 Task: Check the average views per listing of storage area in the last 1 year.
Action: Mouse moved to (823, 221)
Screenshot: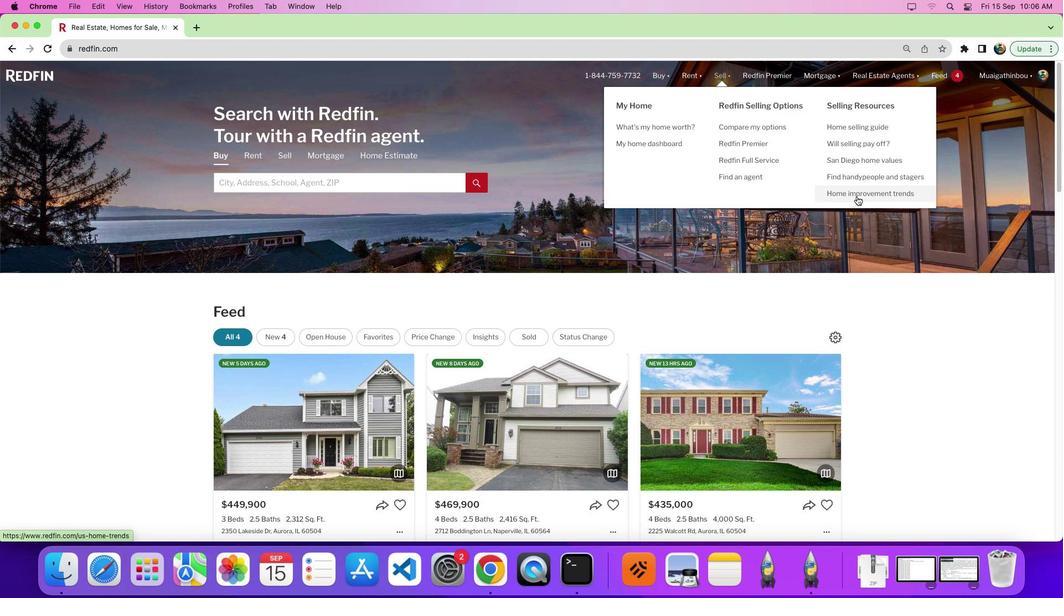 
Action: Mouse pressed left at (823, 221)
Screenshot: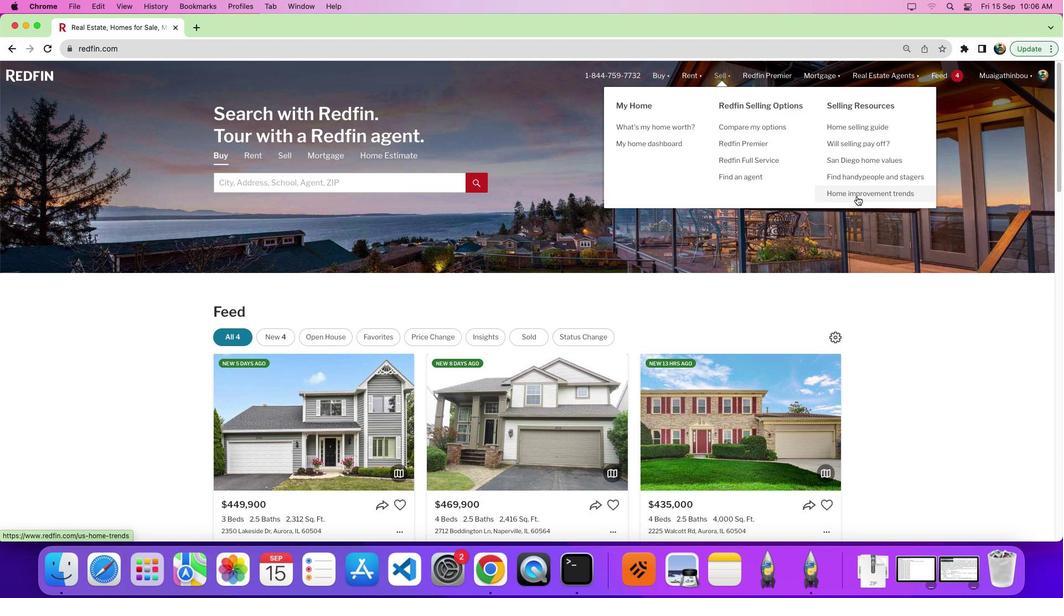 
Action: Mouse moved to (569, 286)
Screenshot: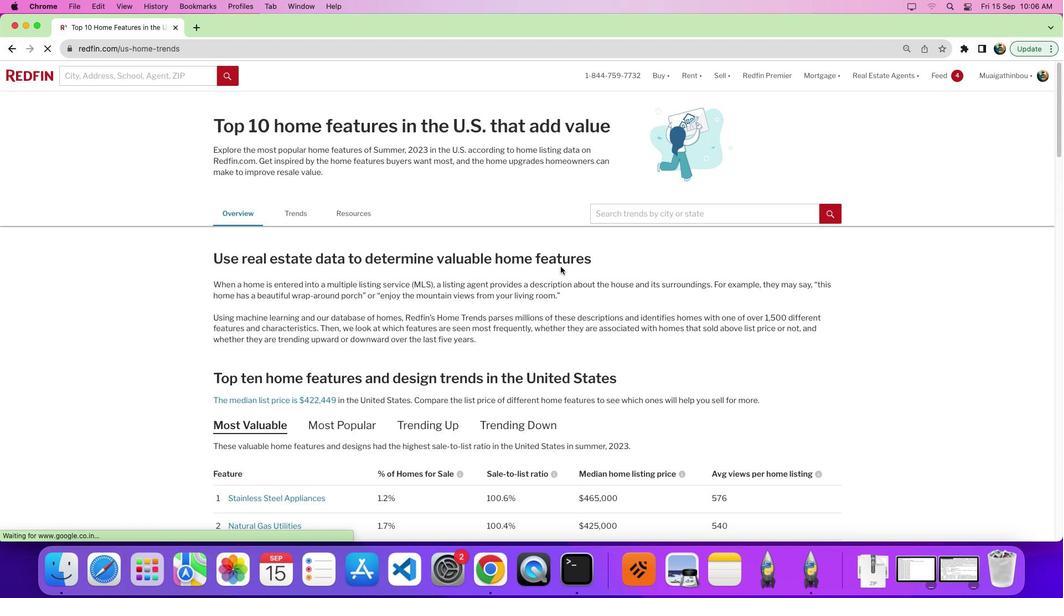
Action: Mouse scrolled (569, 286) with delta (29, 54)
Screenshot: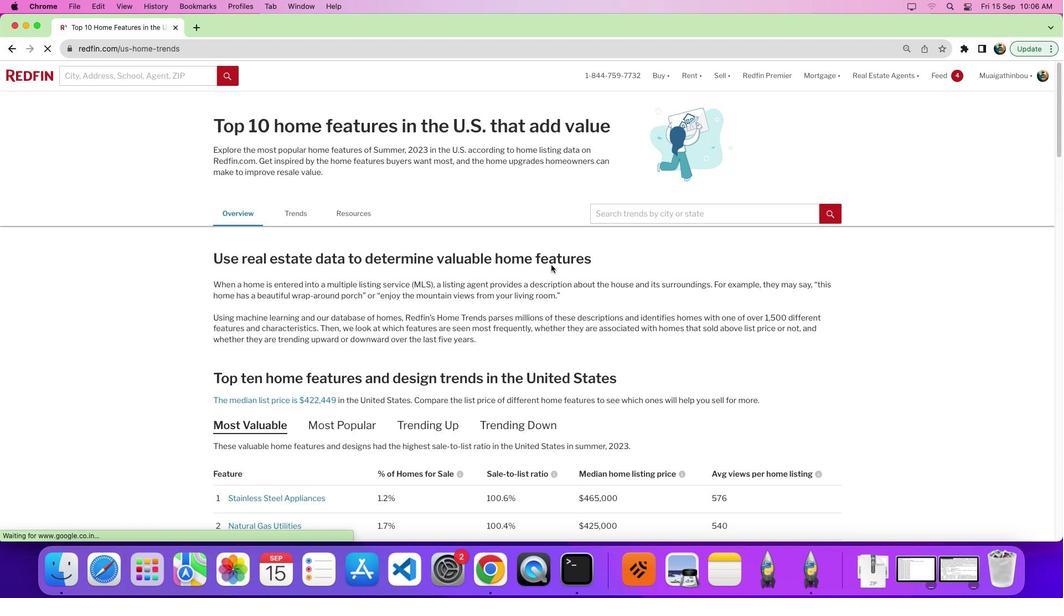 
Action: Mouse moved to (564, 285)
Screenshot: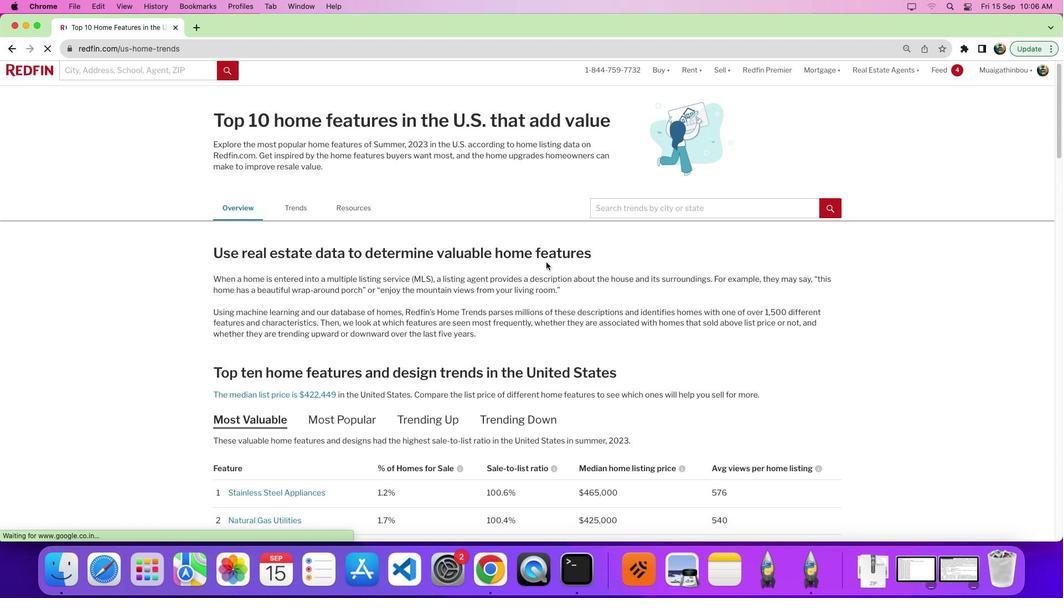 
Action: Mouse scrolled (564, 285) with delta (29, 54)
Screenshot: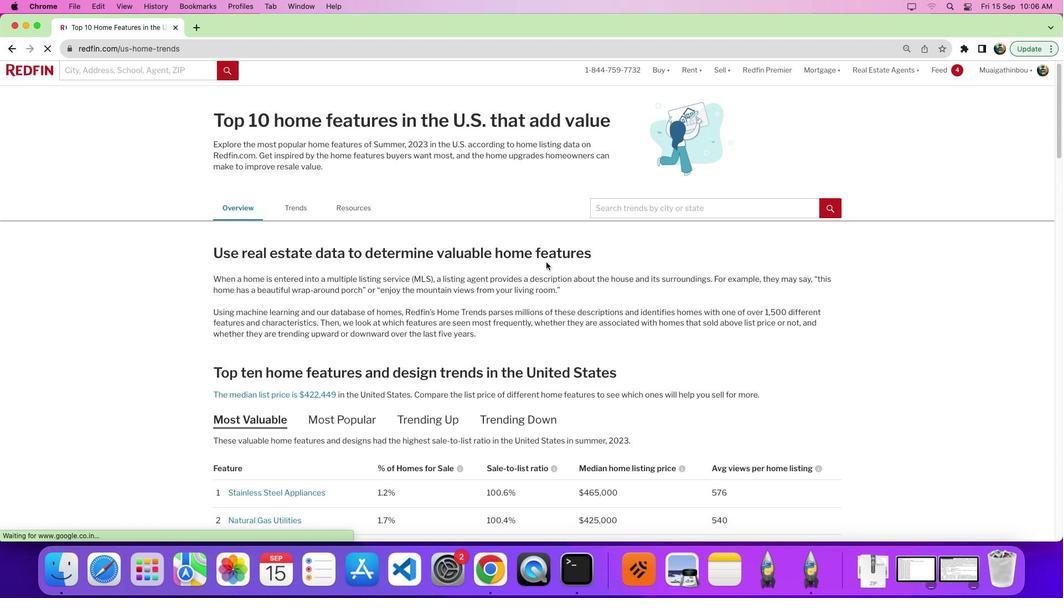 
Action: Mouse moved to (540, 279)
Screenshot: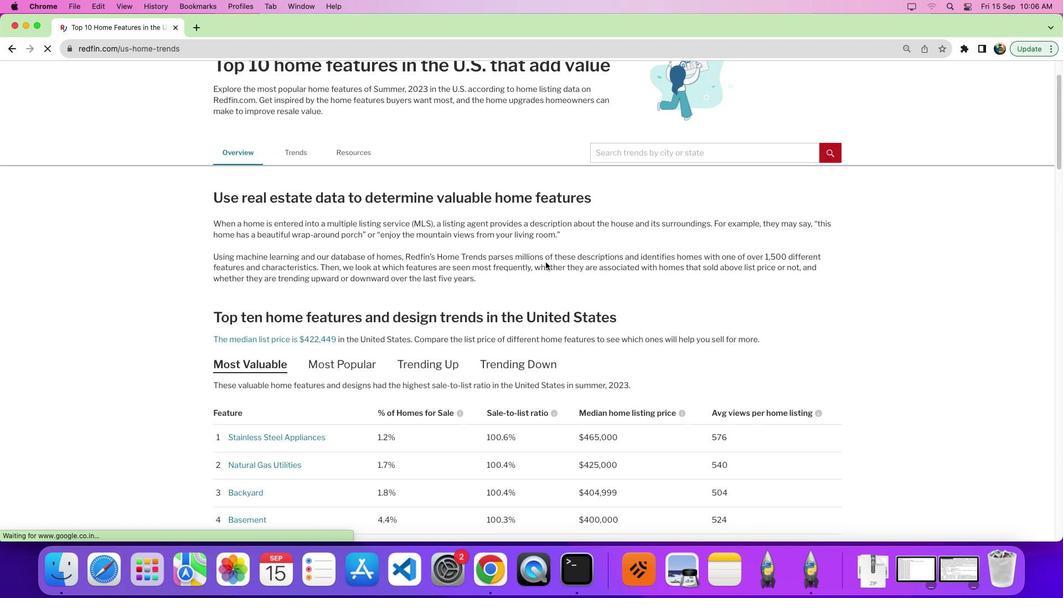 
Action: Mouse scrolled (540, 279) with delta (29, 52)
Screenshot: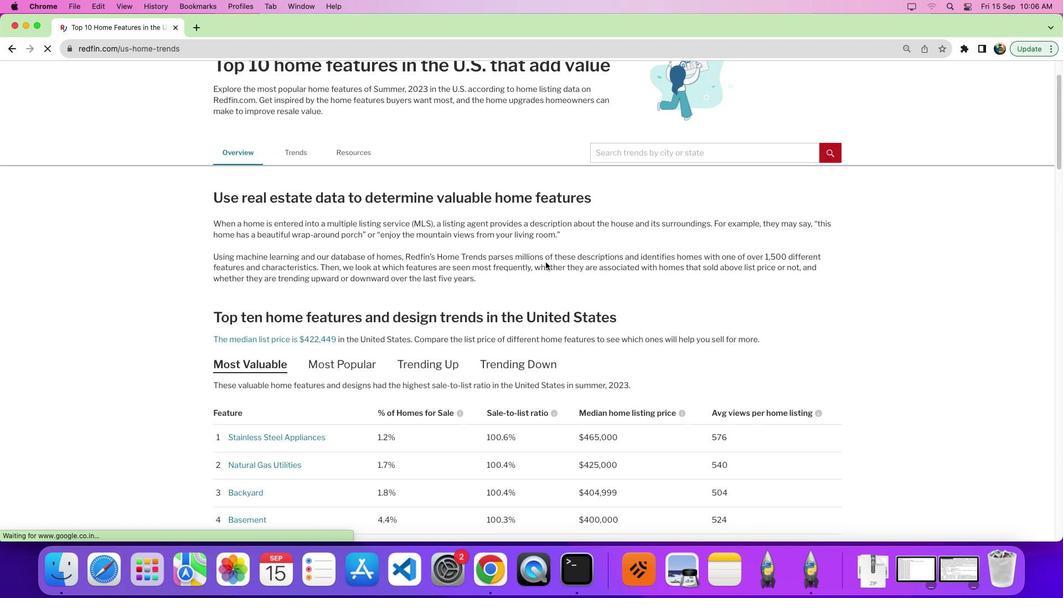 
Action: Mouse moved to (326, 210)
Screenshot: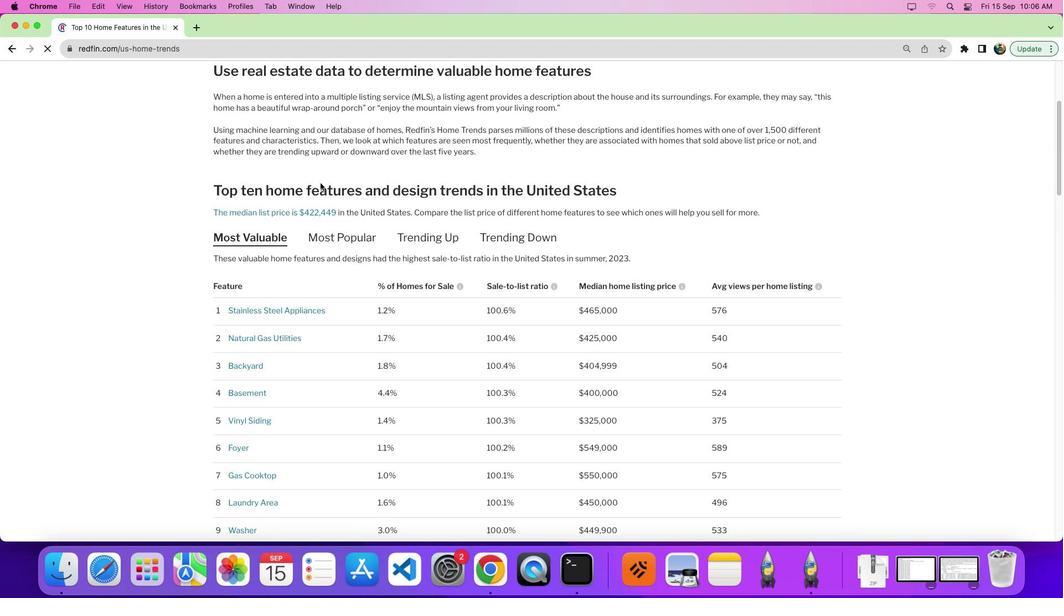
Action: Mouse scrolled (326, 210) with delta (29, 55)
Screenshot: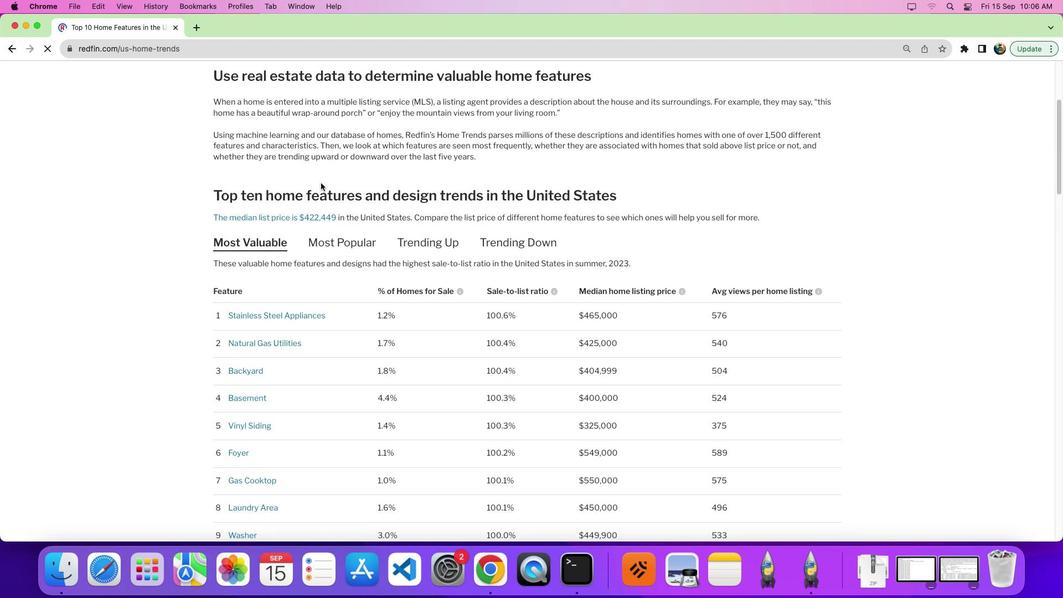 
Action: Mouse scrolled (326, 210) with delta (29, 55)
Screenshot: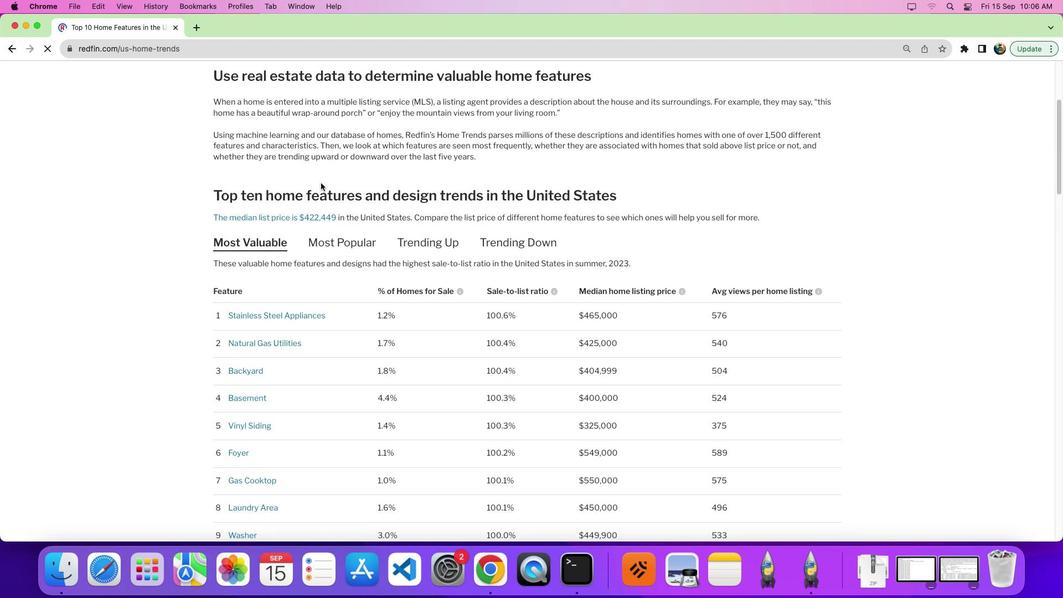 
Action: Mouse scrolled (326, 210) with delta (29, 58)
Screenshot: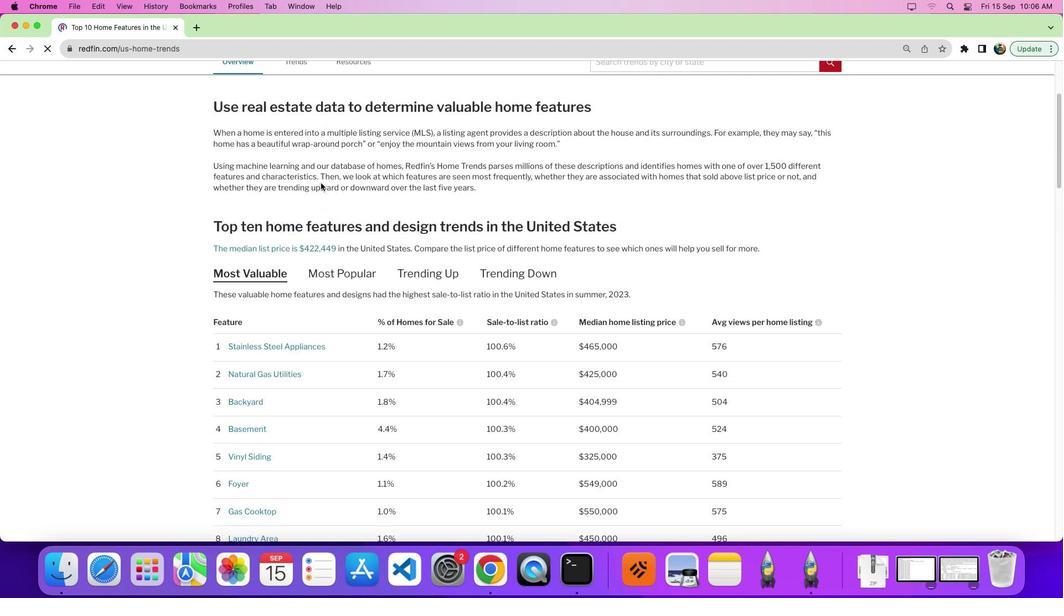 
Action: Mouse moved to (307, 235)
Screenshot: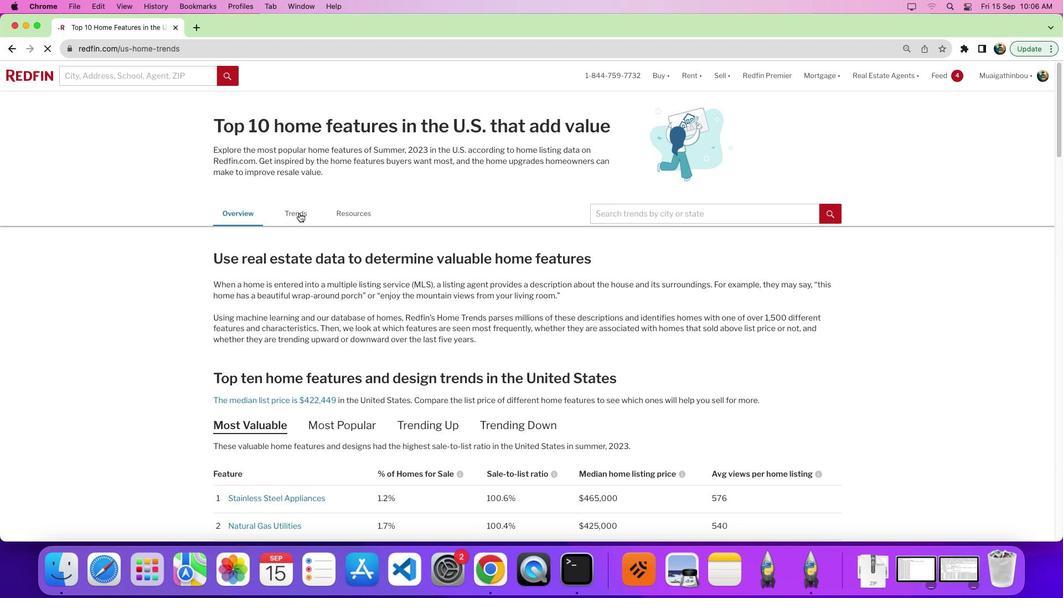 
Action: Mouse pressed left at (307, 235)
Screenshot: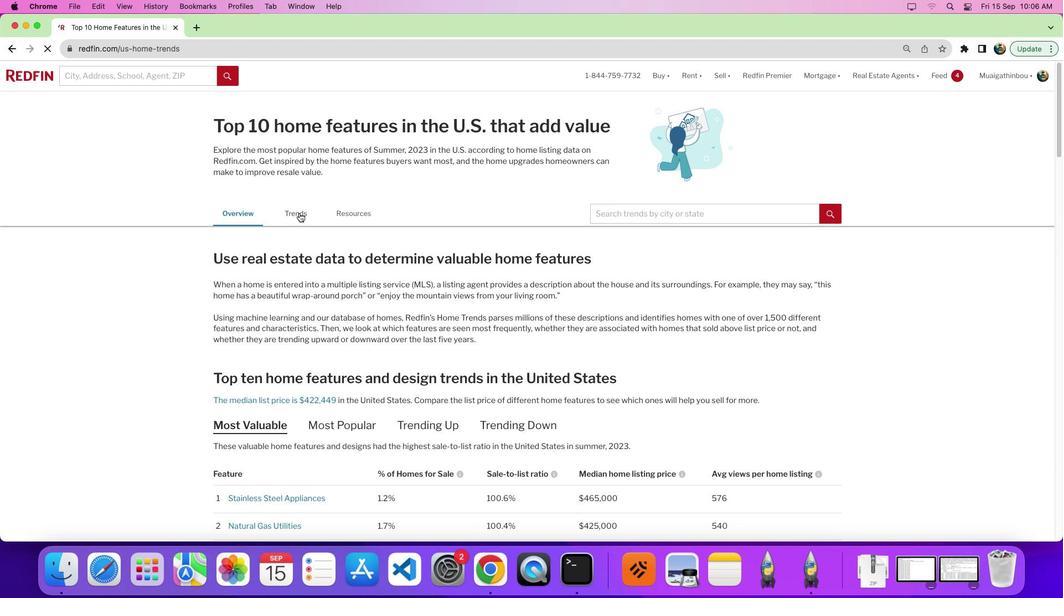 
Action: Mouse moved to (518, 268)
Screenshot: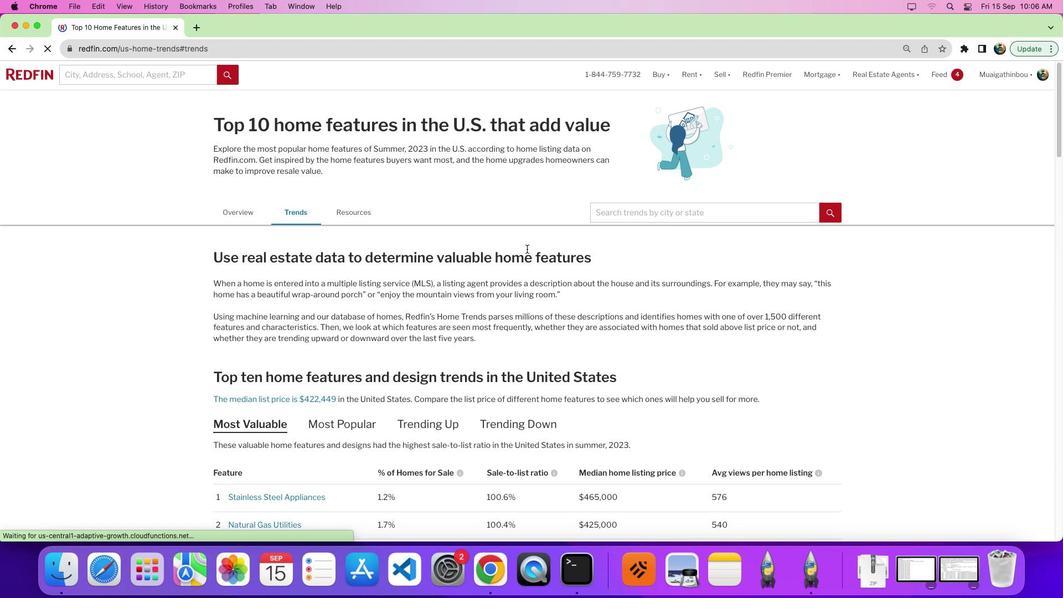 
Action: Mouse scrolled (518, 268) with delta (29, 54)
Screenshot: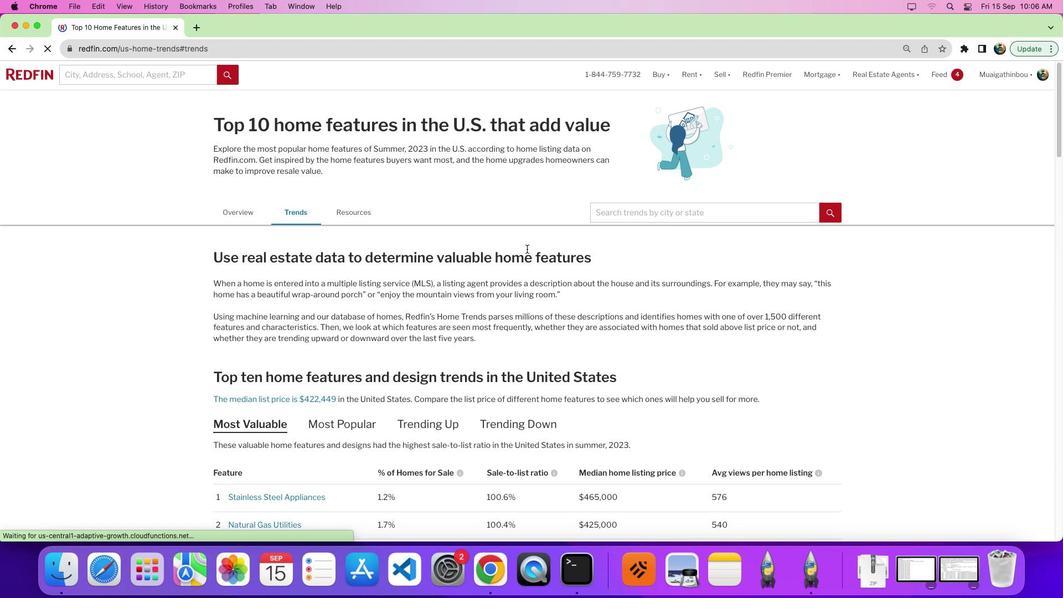 
Action: Mouse scrolled (518, 268) with delta (29, 54)
Screenshot: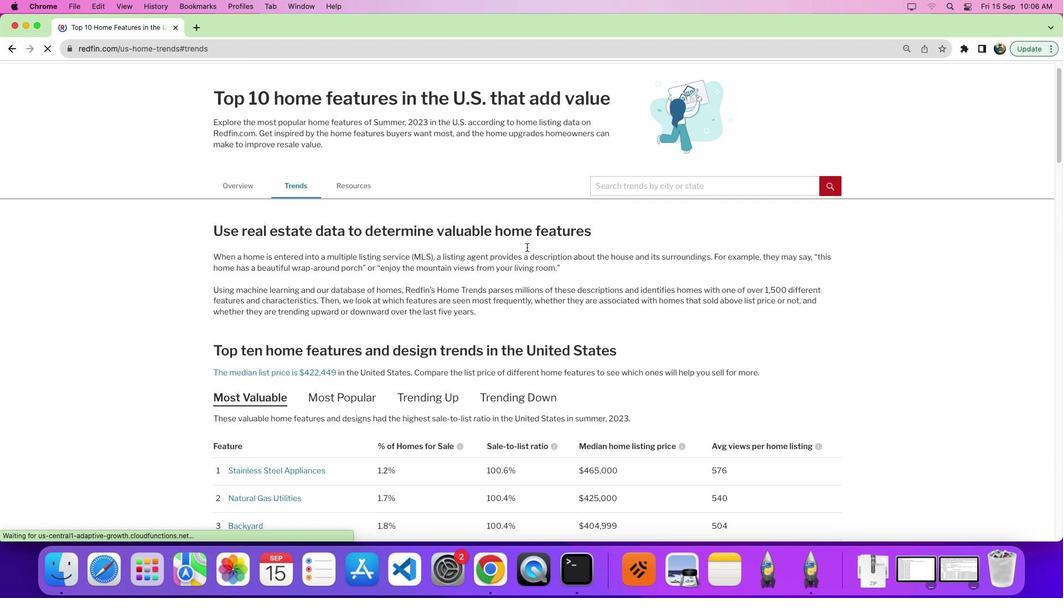 
Action: Mouse moved to (518, 267)
Screenshot: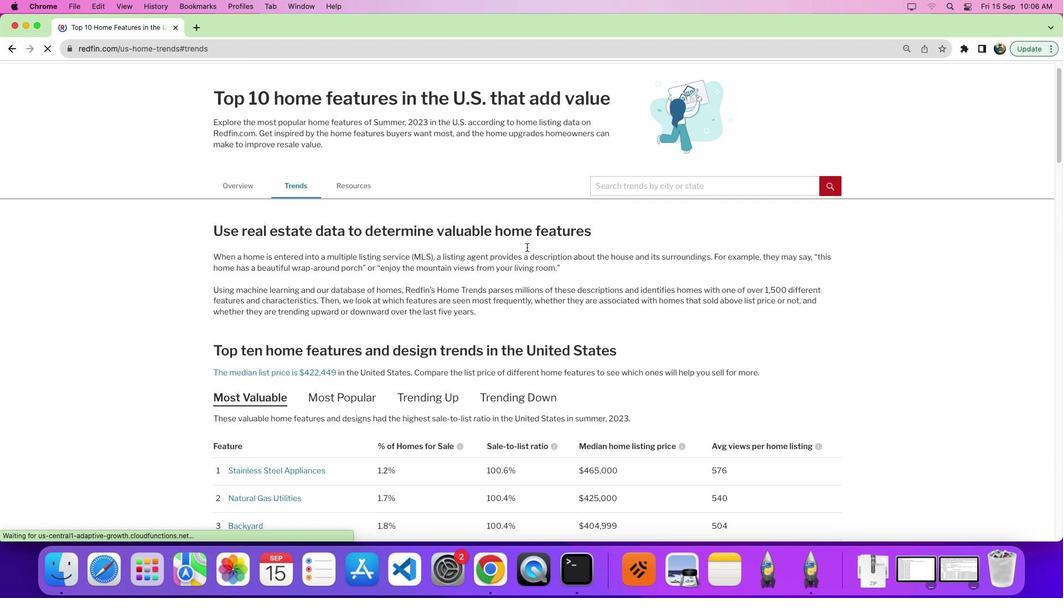 
Action: Mouse scrolled (518, 267) with delta (29, 51)
Screenshot: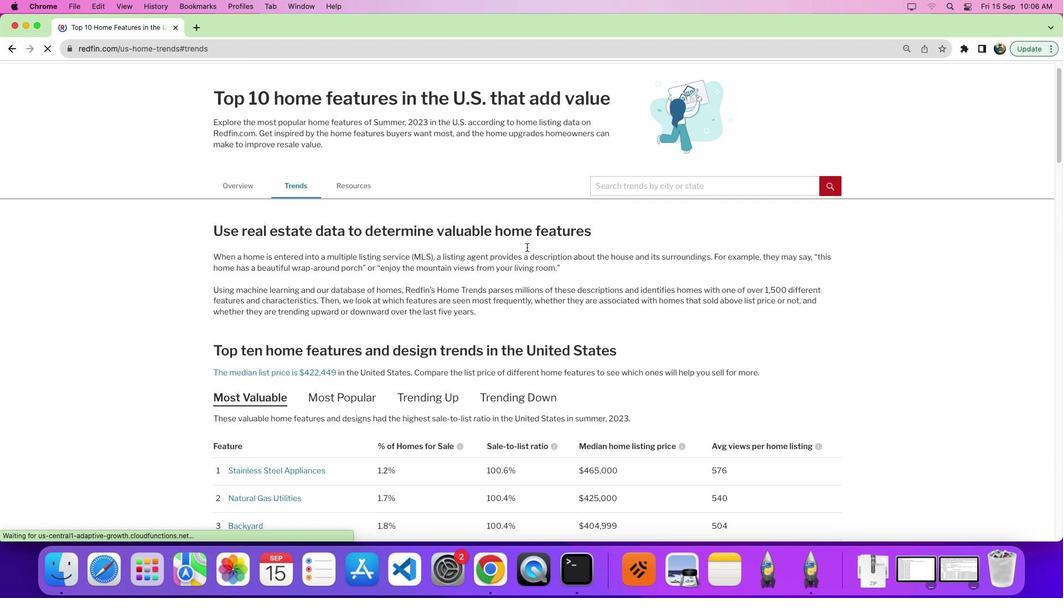 
Action: Mouse moved to (518, 265)
Screenshot: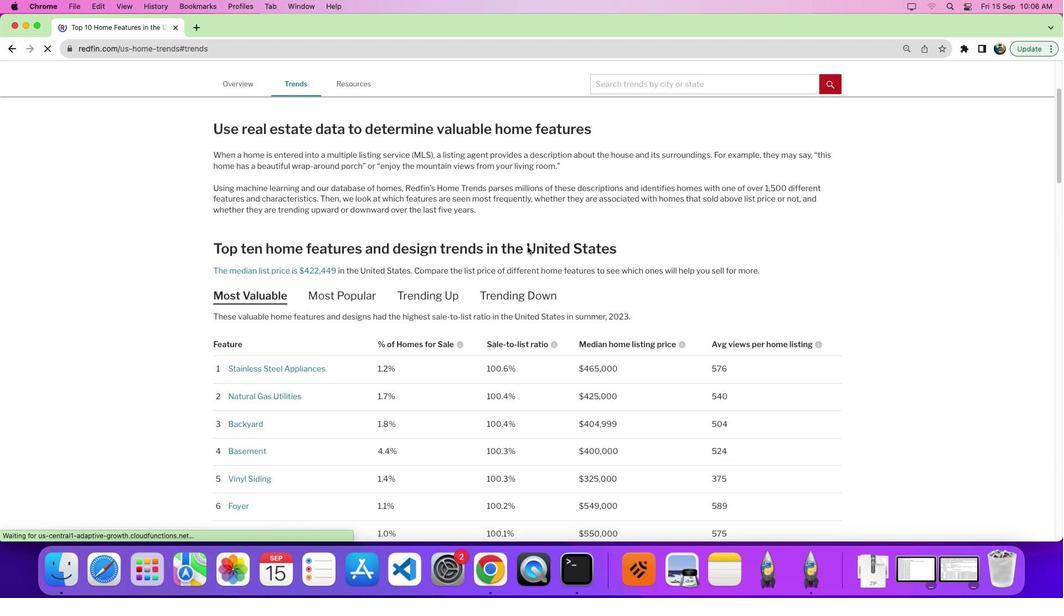 
Action: Mouse scrolled (518, 265) with delta (29, 49)
Screenshot: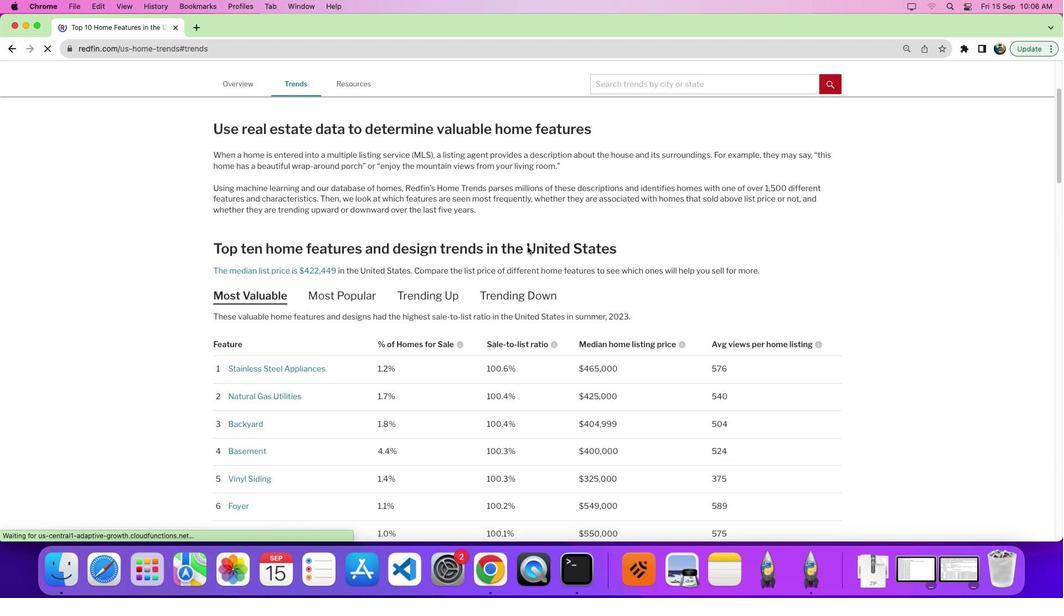 
Action: Mouse moved to (515, 264)
Screenshot: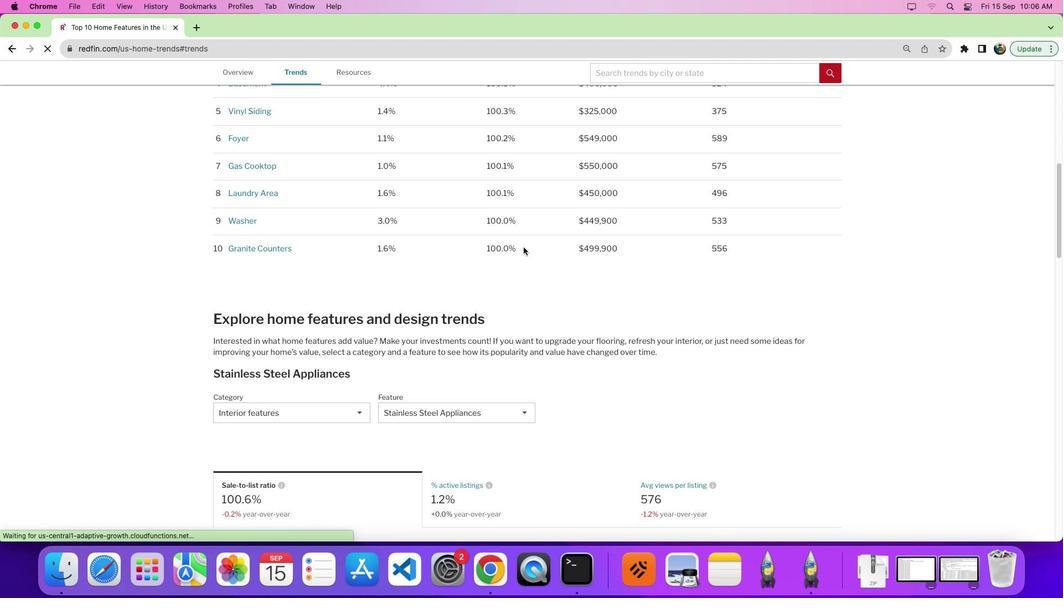 
Action: Mouse scrolled (515, 264) with delta (29, 54)
Screenshot: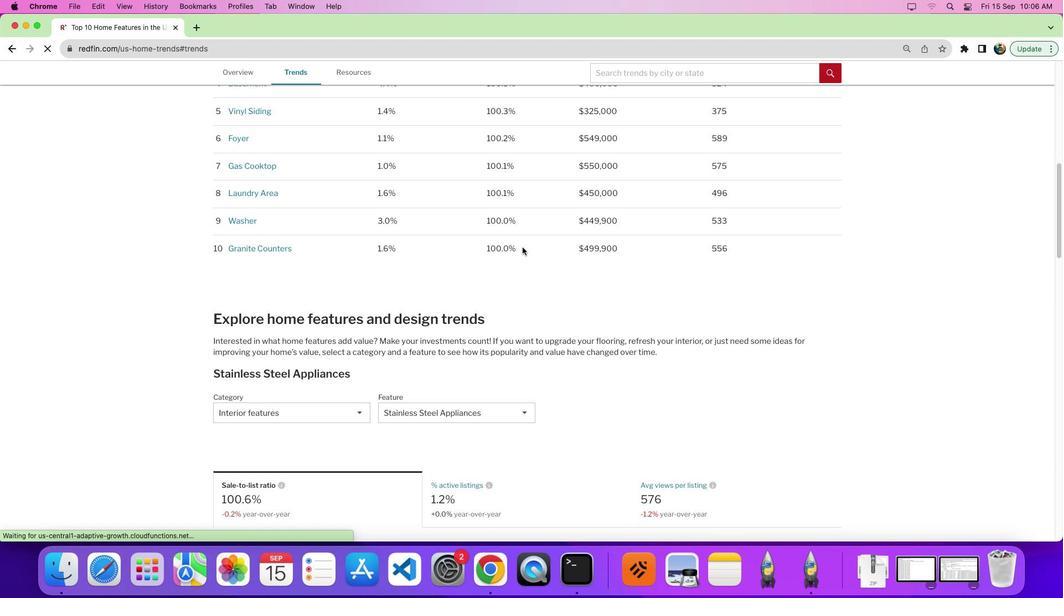 
Action: Mouse moved to (513, 264)
Screenshot: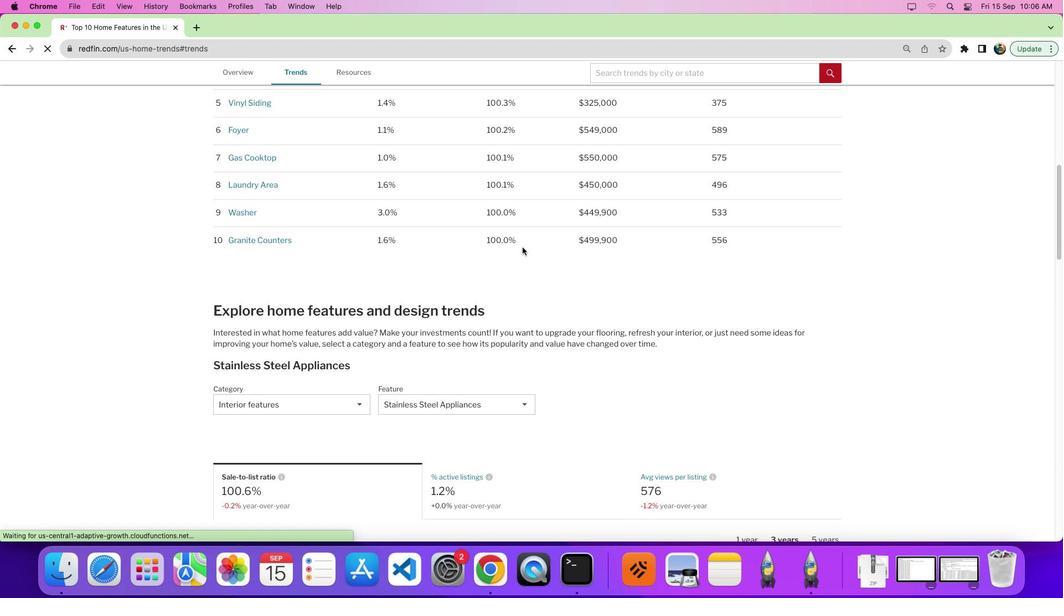 
Action: Mouse scrolled (513, 264) with delta (29, 54)
Screenshot: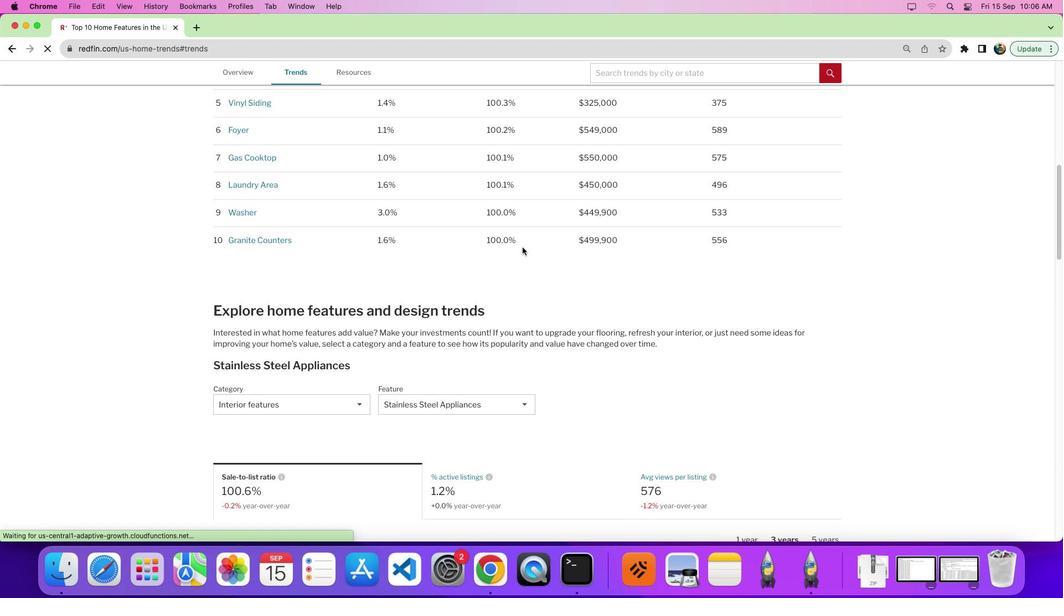 
Action: Mouse moved to (329, 379)
Screenshot: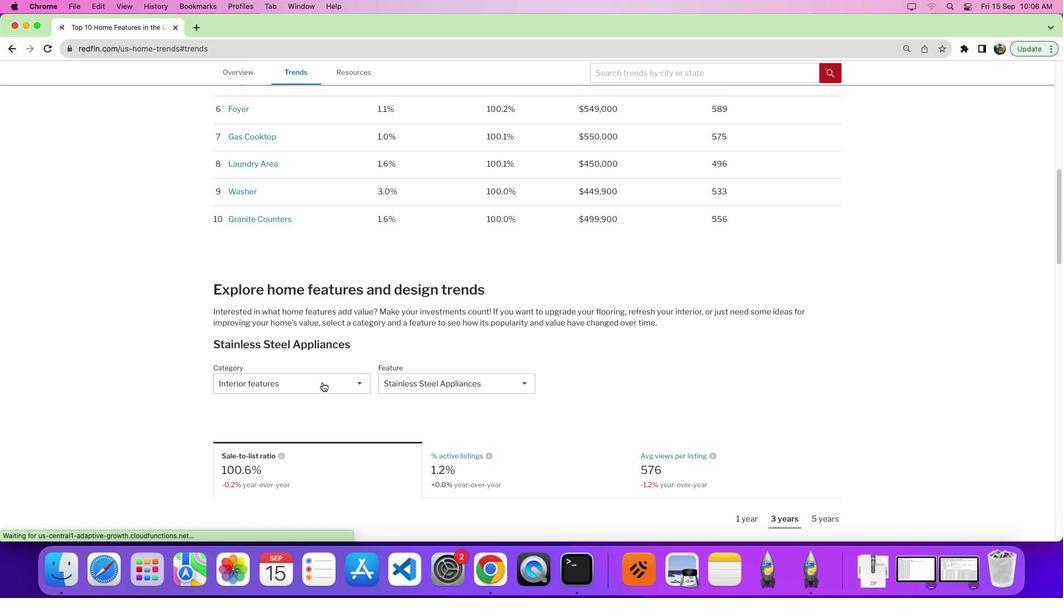 
Action: Mouse pressed left at (329, 379)
Screenshot: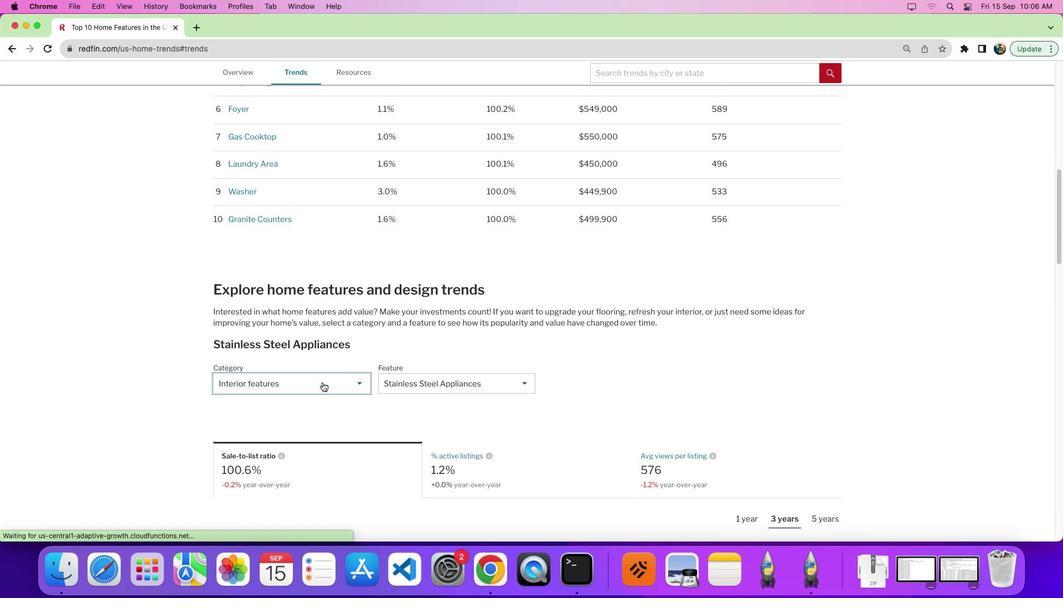 
Action: Mouse moved to (323, 401)
Screenshot: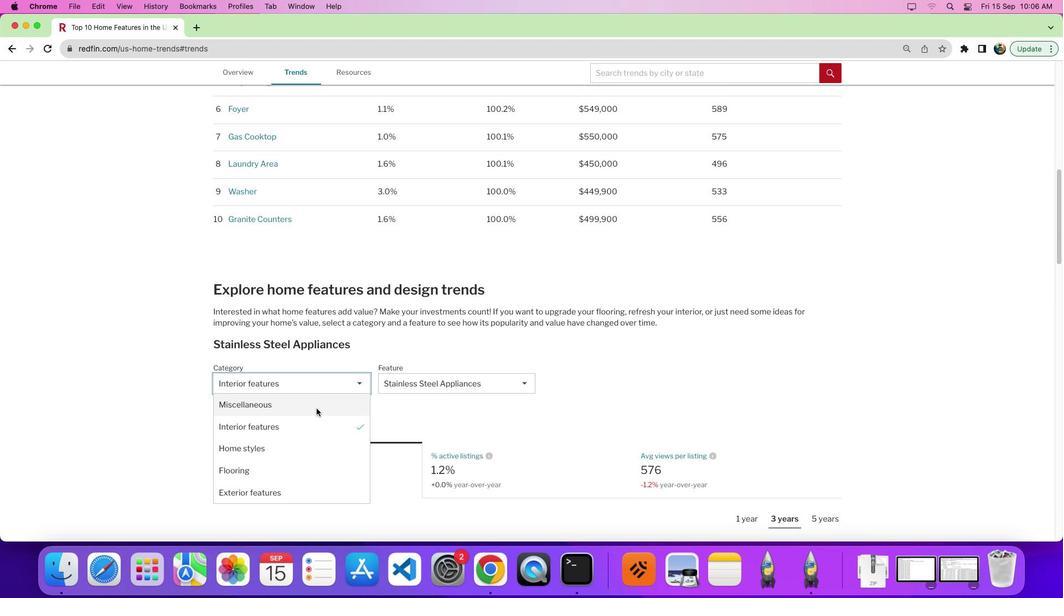 
Action: Mouse pressed left at (323, 401)
Screenshot: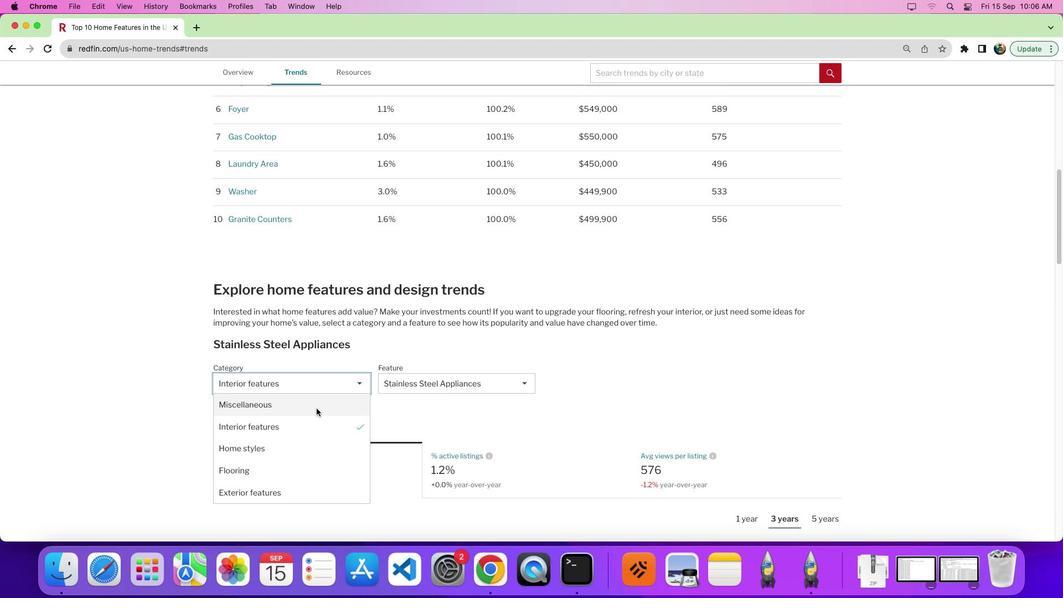 
Action: Mouse moved to (441, 374)
Screenshot: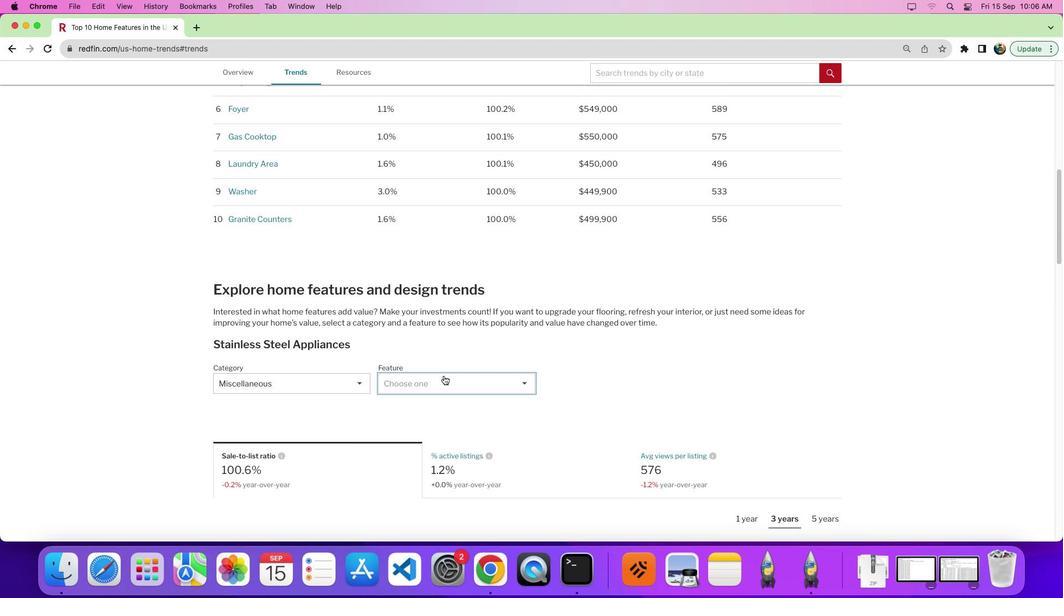 
Action: Mouse pressed left at (441, 374)
Screenshot: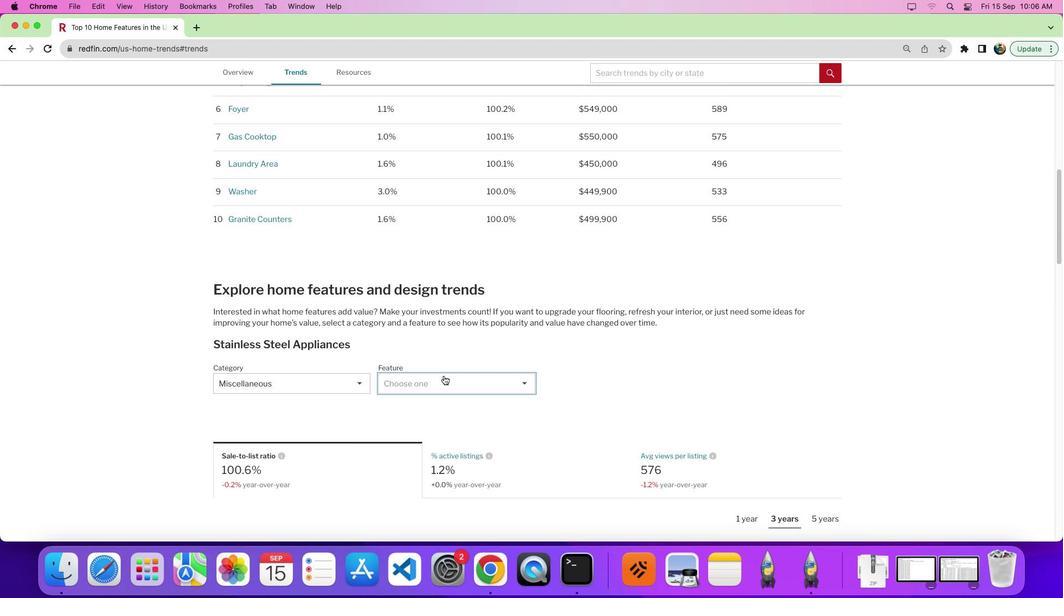 
Action: Mouse moved to (479, 338)
Screenshot: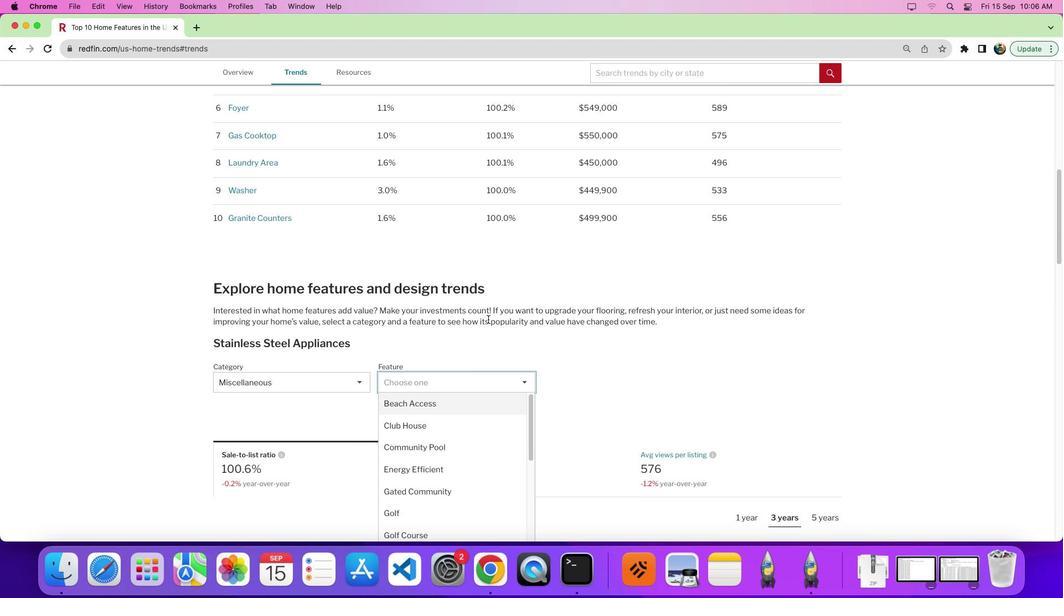 
Action: Mouse scrolled (479, 338) with delta (29, 54)
Screenshot: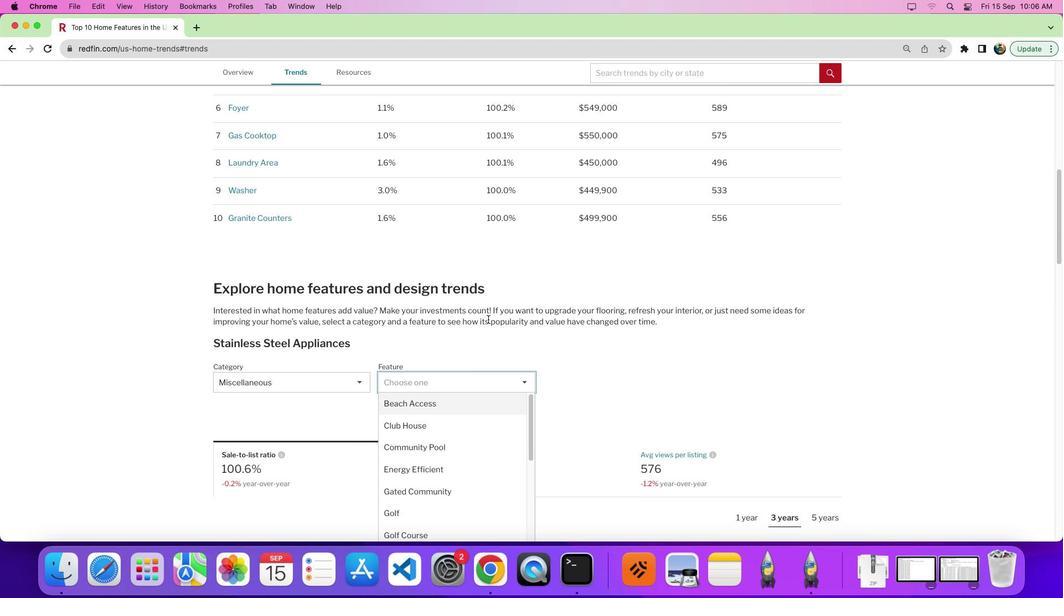 
Action: Mouse moved to (481, 330)
Screenshot: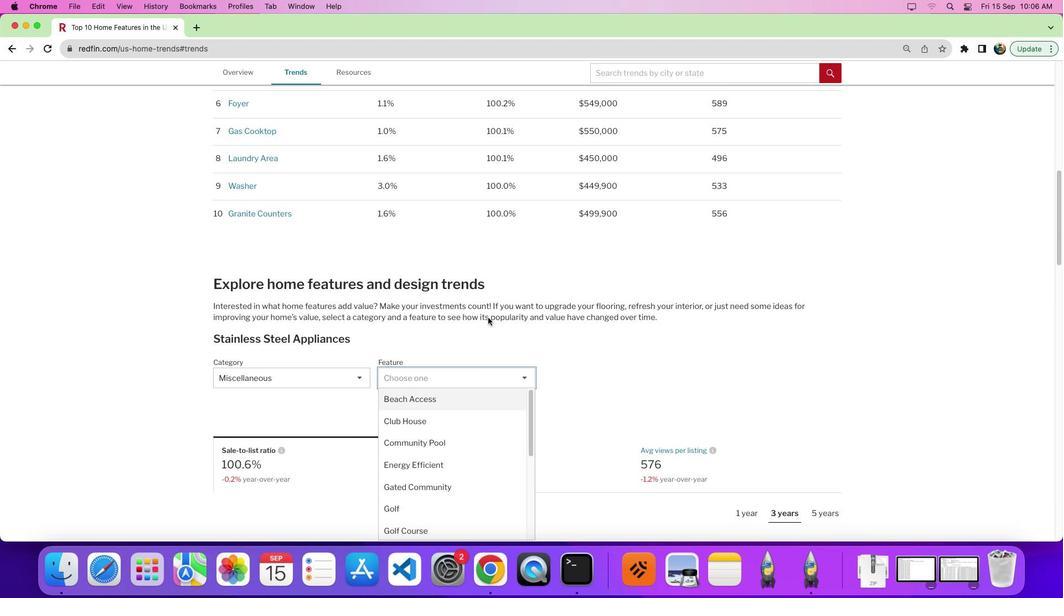 
Action: Mouse scrolled (481, 330) with delta (29, 54)
Screenshot: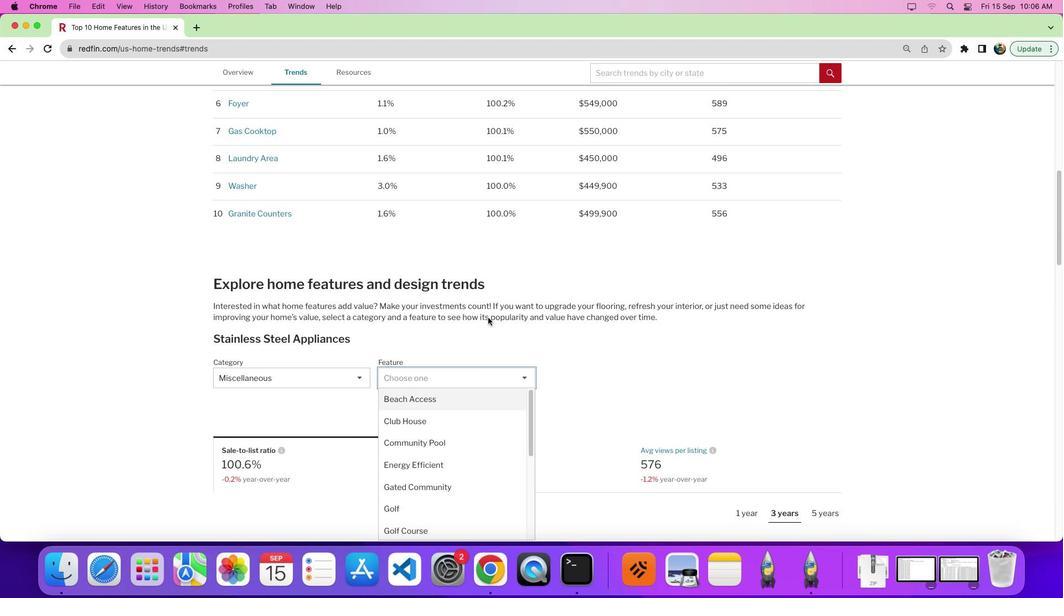 
Action: Mouse moved to (482, 325)
Screenshot: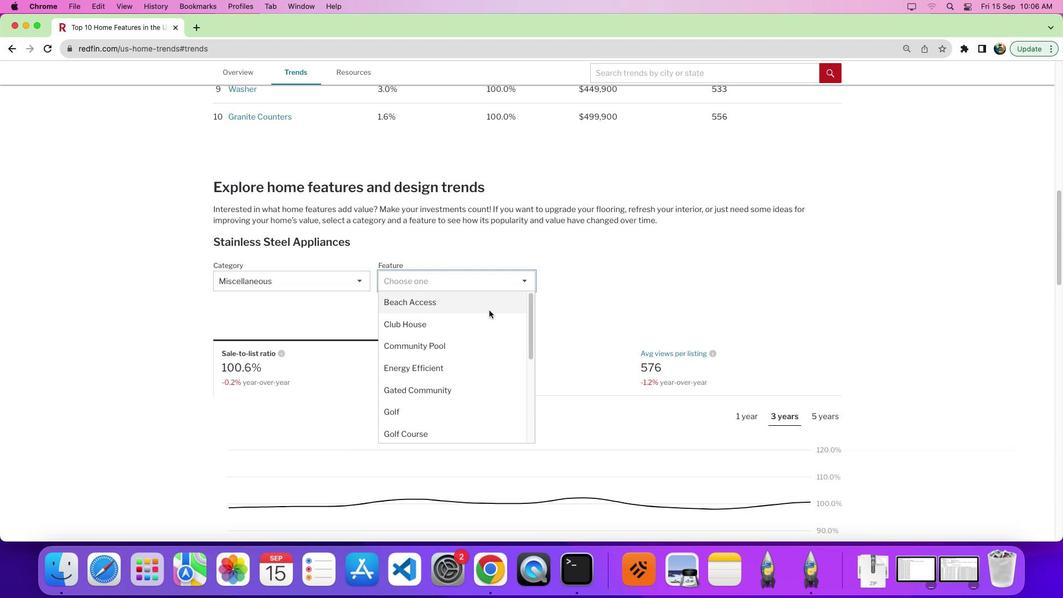 
Action: Mouse scrolled (482, 325) with delta (29, 52)
Screenshot: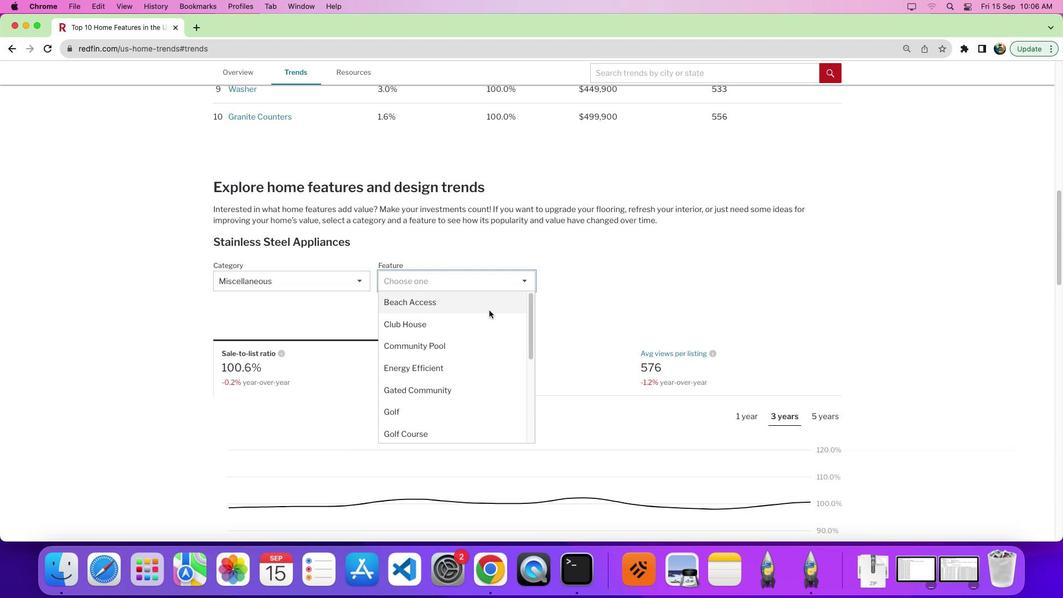
Action: Mouse moved to (433, 348)
Screenshot: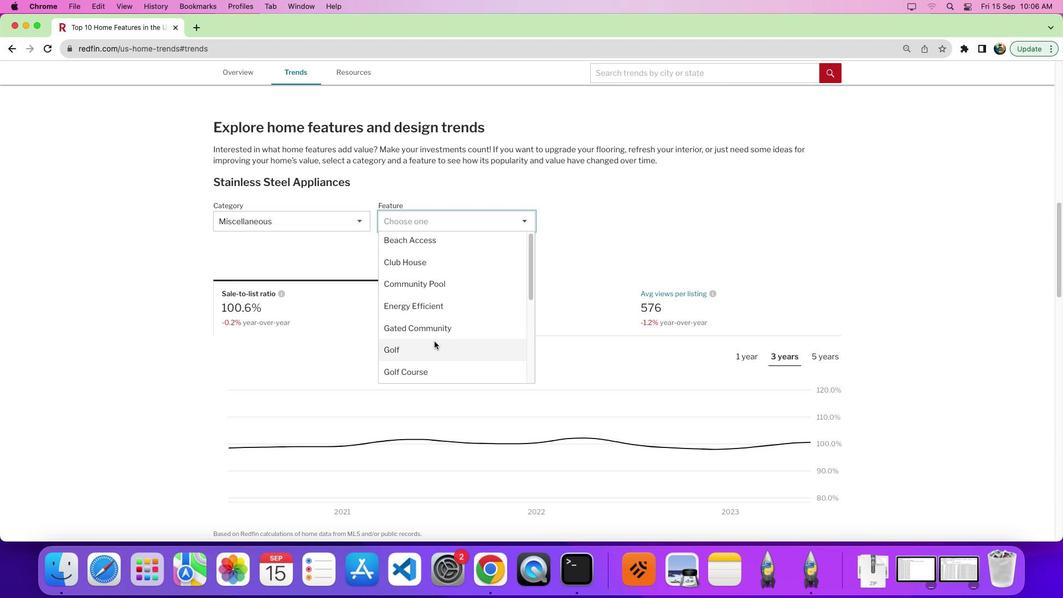 
Action: Mouse scrolled (433, 348) with delta (29, 54)
Screenshot: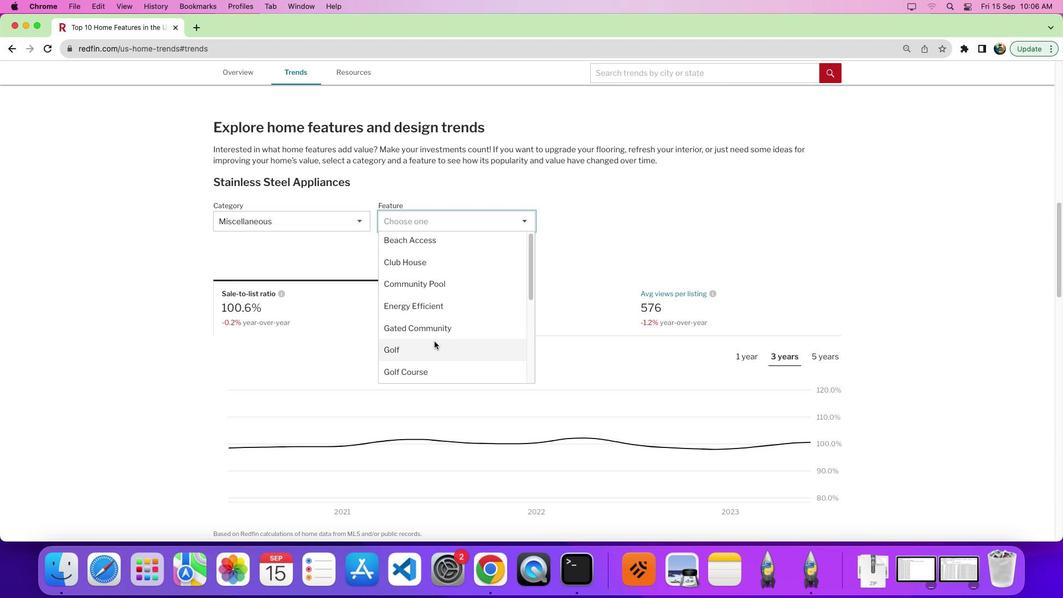 
Action: Mouse moved to (432, 345)
Screenshot: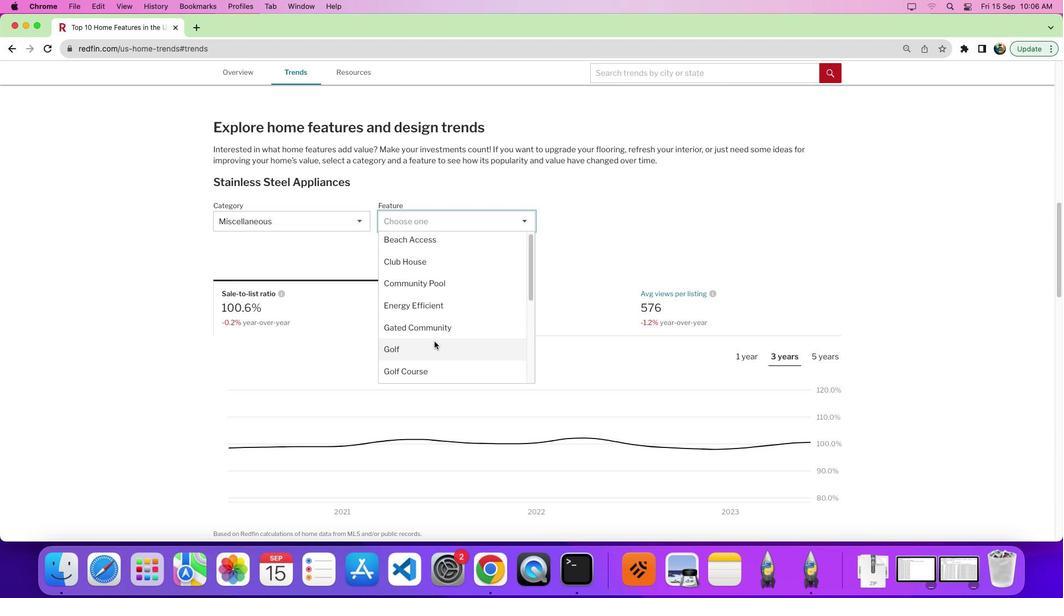 
Action: Mouse scrolled (432, 345) with delta (29, 54)
Screenshot: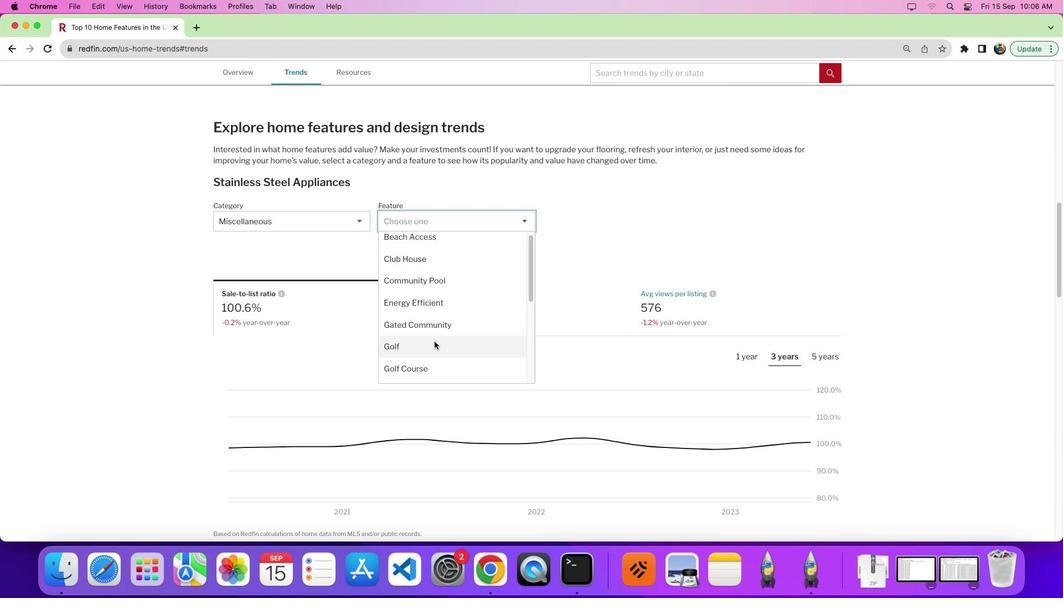 
Action: Mouse scrolled (432, 345) with delta (29, 52)
Screenshot: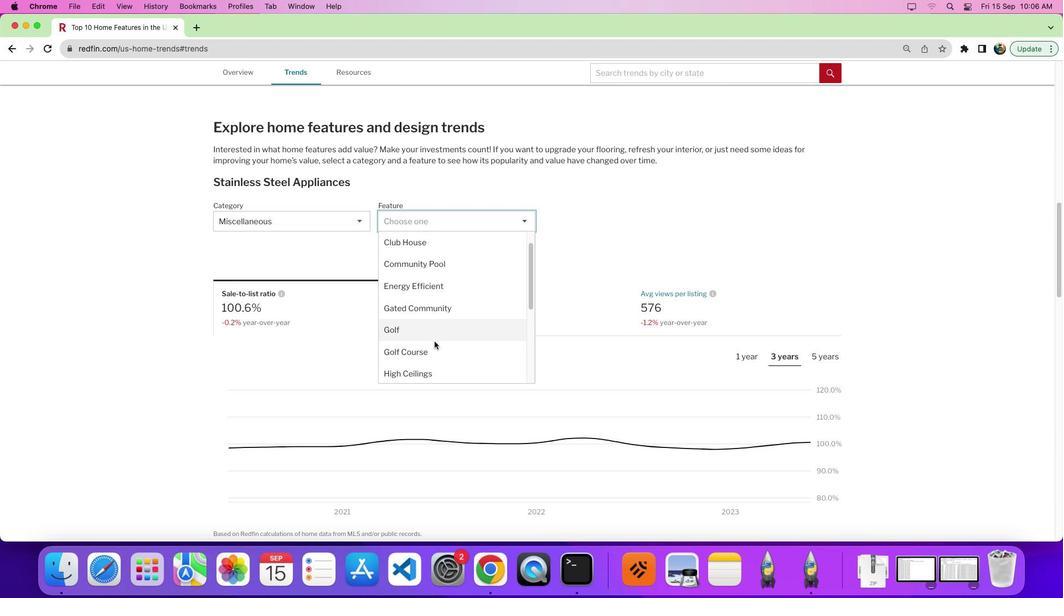 
Action: Mouse scrolled (432, 345) with delta (29, 52)
Screenshot: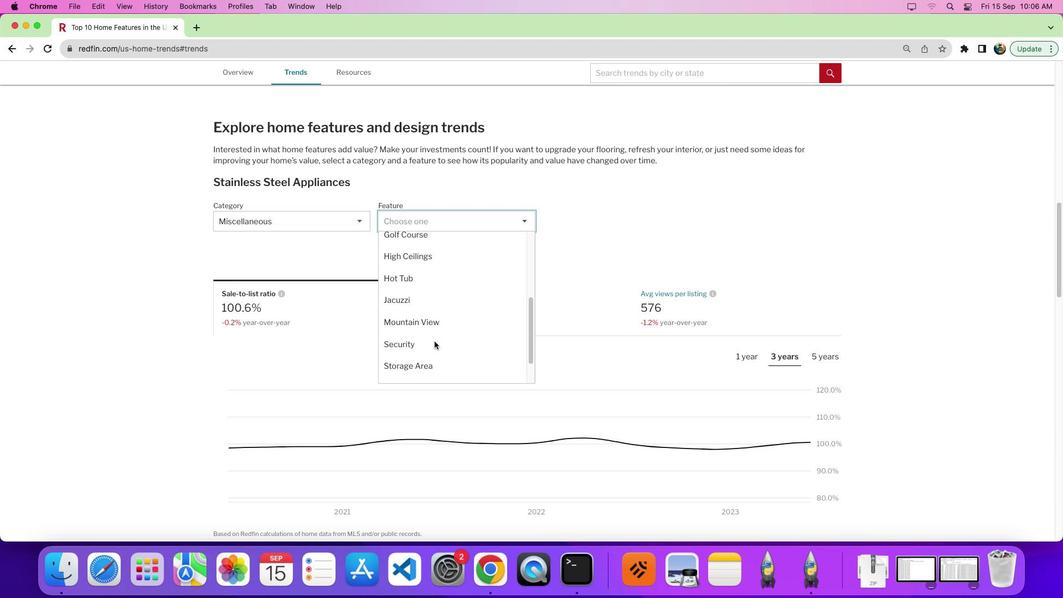 
Action: Mouse moved to (436, 338)
Screenshot: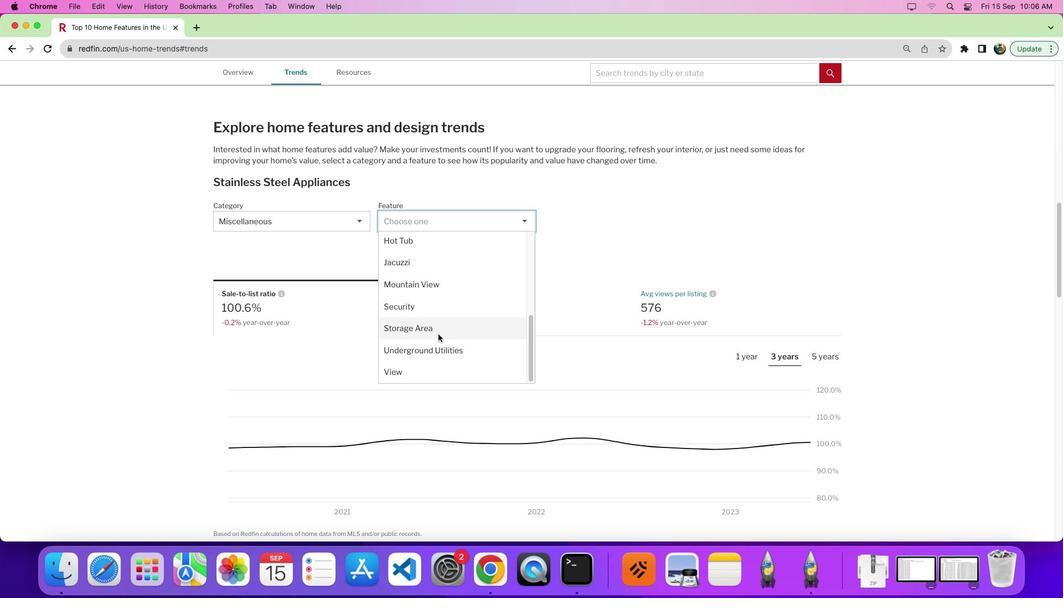 
Action: Mouse pressed left at (436, 338)
Screenshot: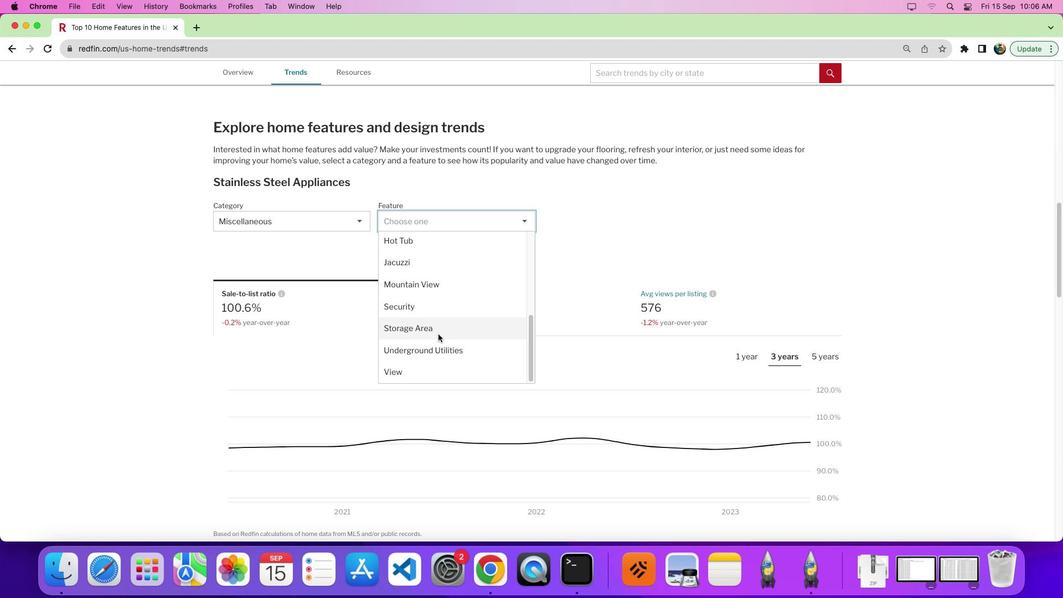 
Action: Mouse moved to (646, 311)
Screenshot: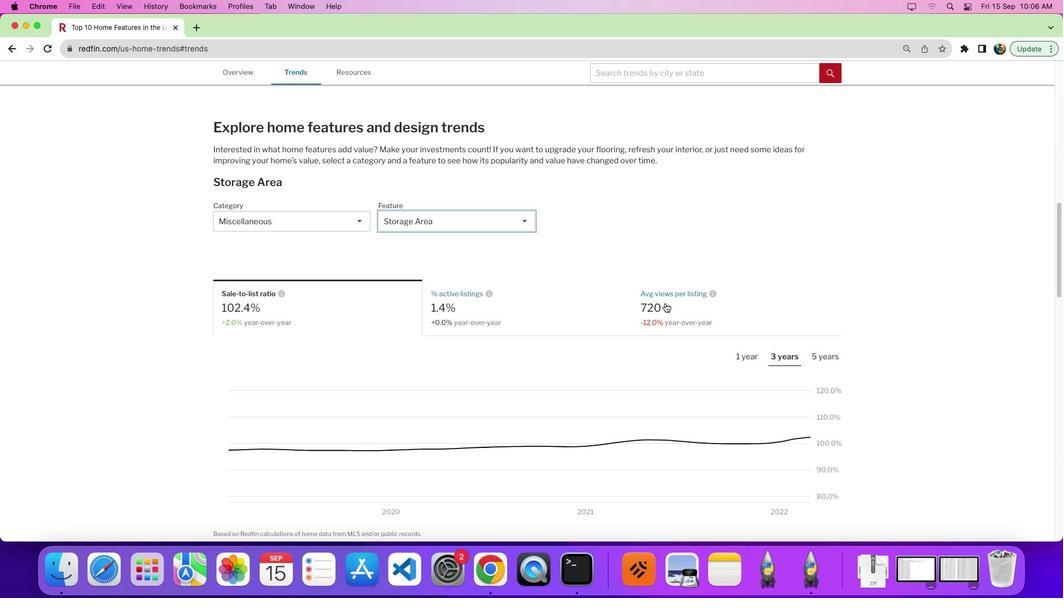 
Action: Mouse pressed left at (646, 311)
Screenshot: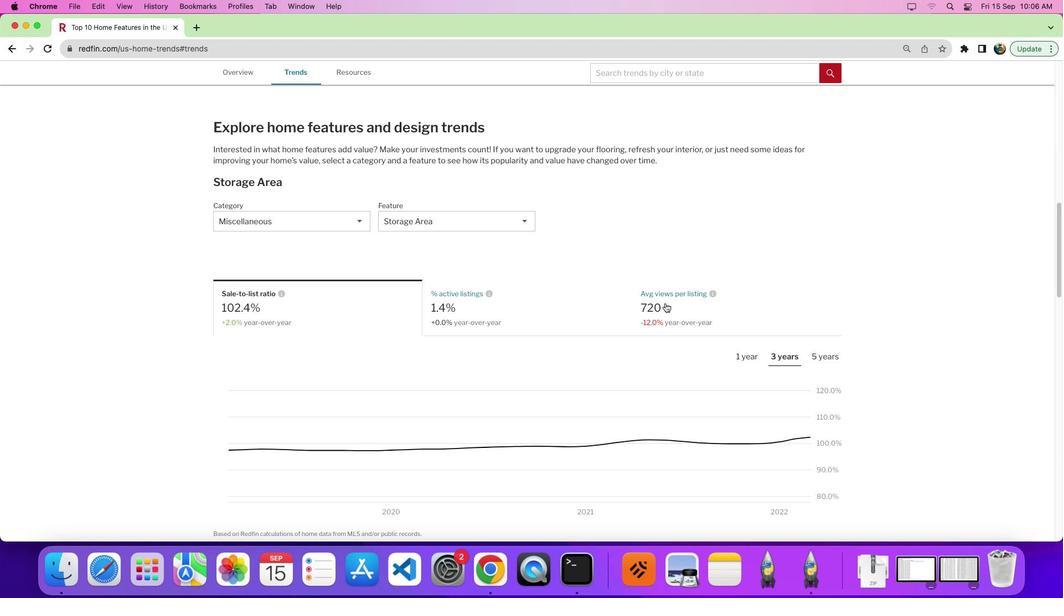 
Action: Mouse moved to (727, 355)
Screenshot: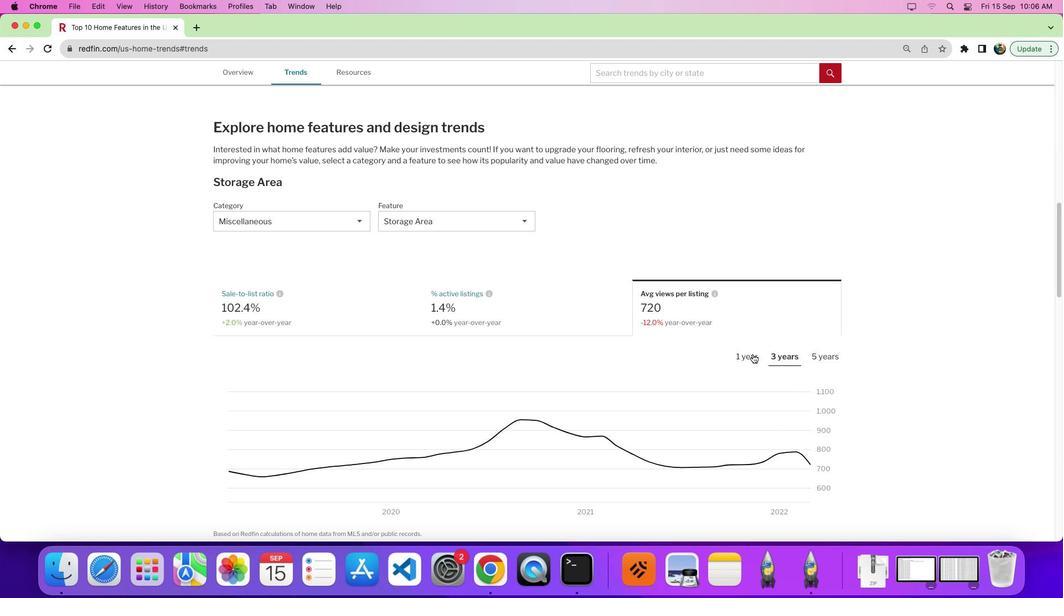 
Action: Mouse pressed left at (727, 355)
Screenshot: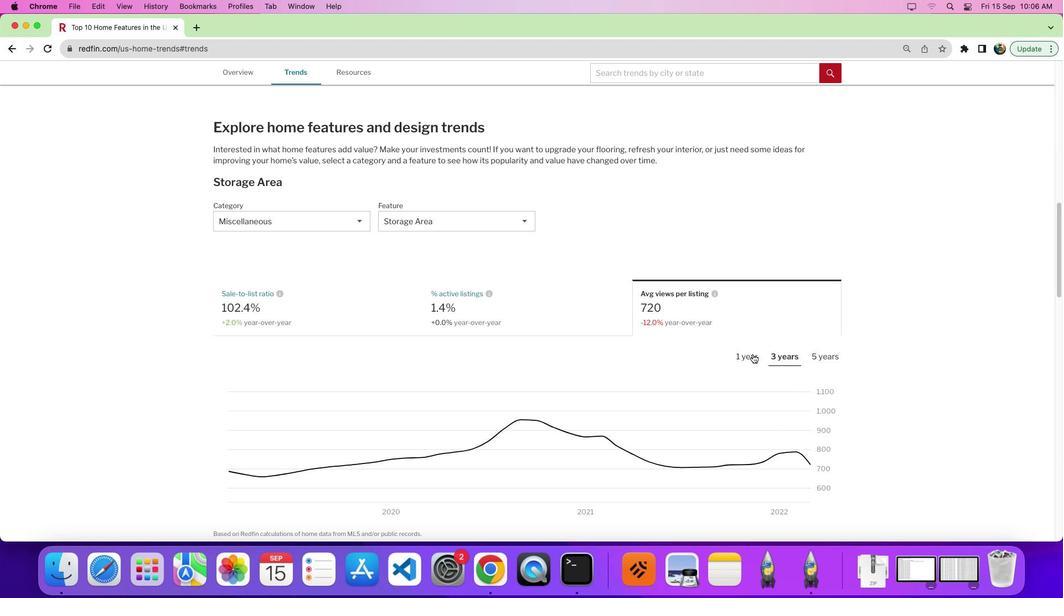 
Action: Mouse moved to (643, 371)
Screenshot: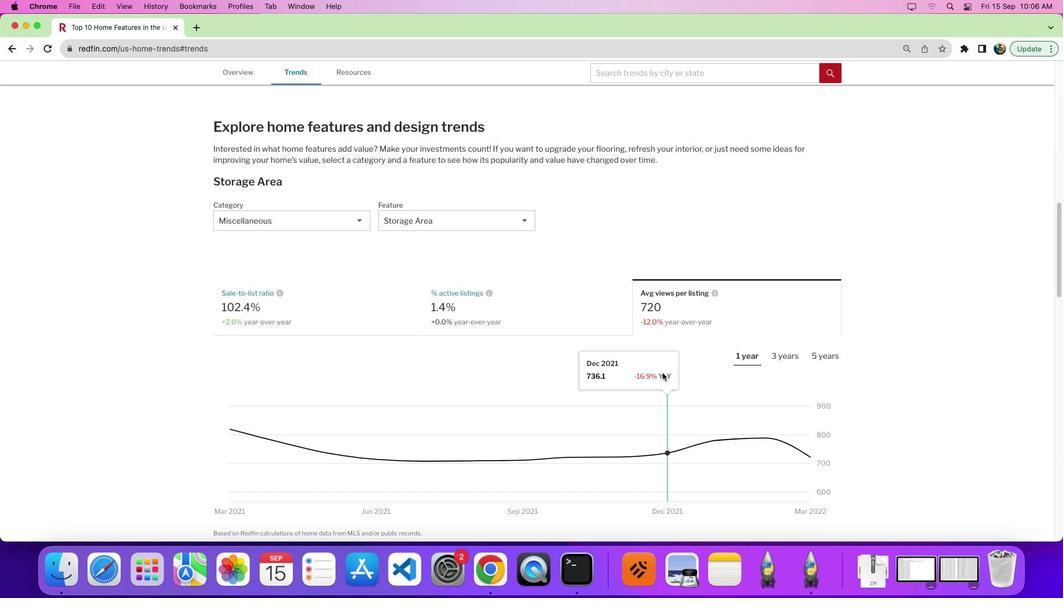 
Action: Mouse scrolled (643, 371) with delta (29, 54)
Screenshot: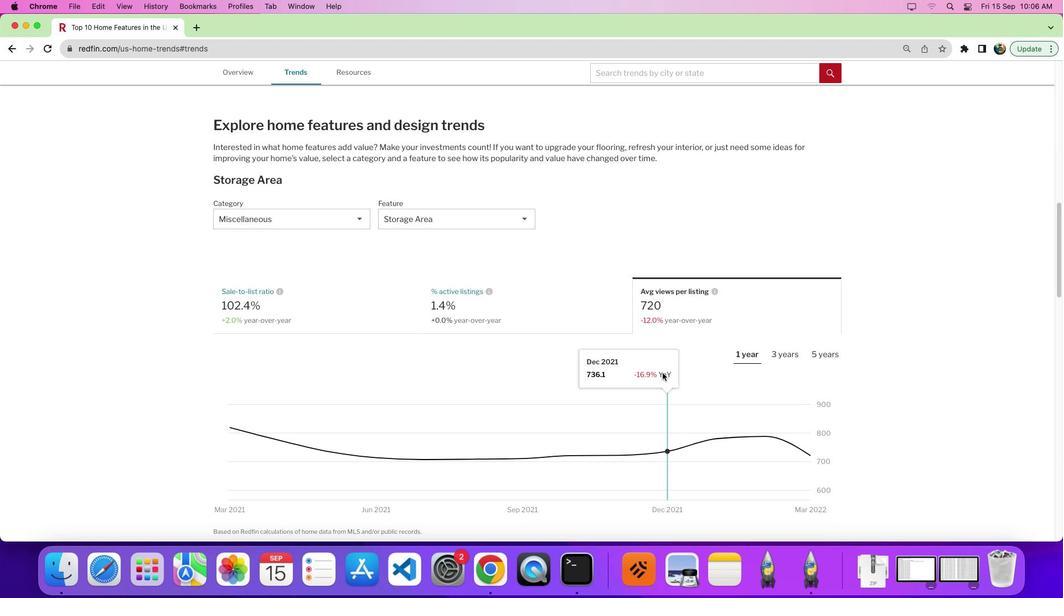 
Action: Mouse scrolled (643, 371) with delta (29, 54)
Screenshot: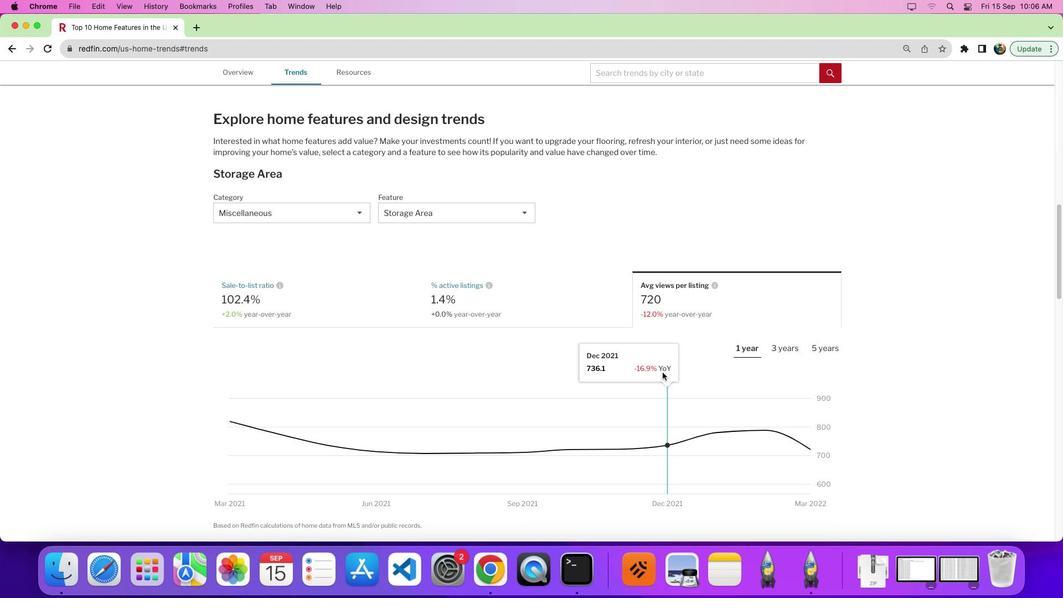 
Action: Mouse moved to (643, 371)
Screenshot: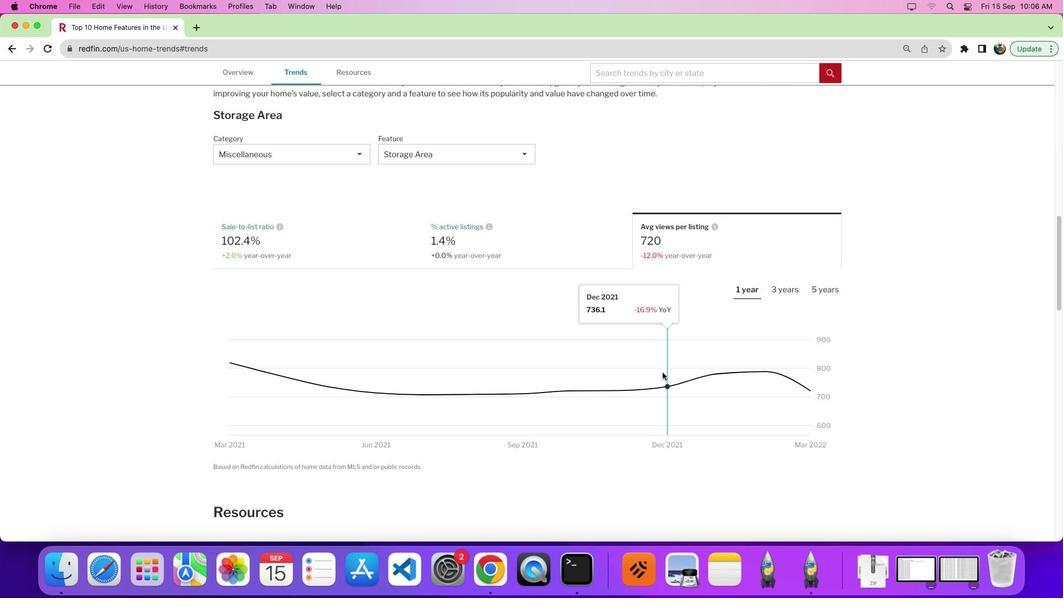 
Action: Mouse scrolled (643, 371) with delta (29, 52)
Screenshot: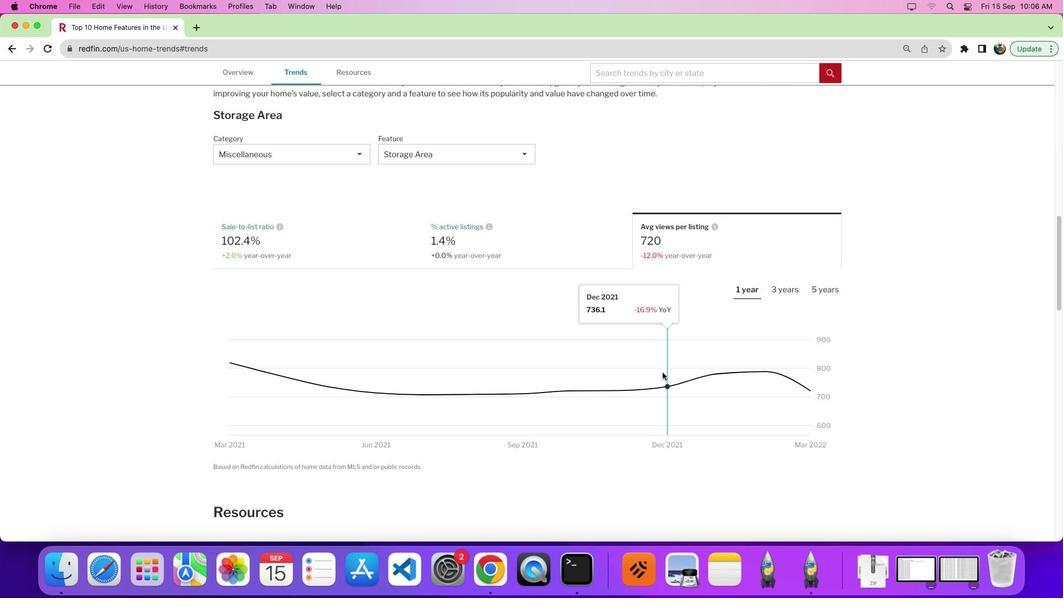 
Action: Mouse scrolled (643, 371) with delta (29, 55)
Screenshot: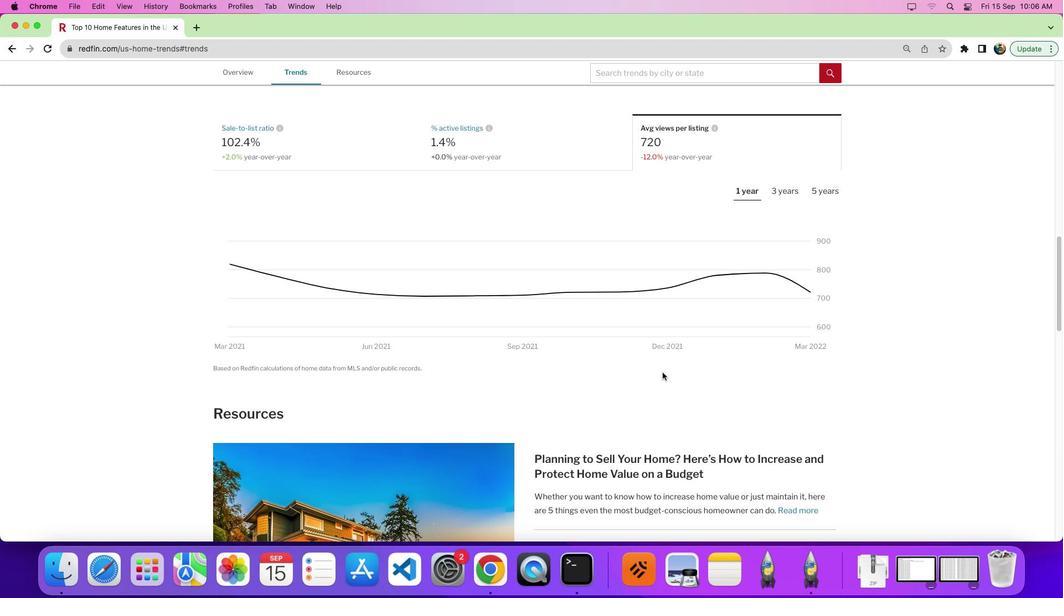 
Action: Mouse scrolled (643, 371) with delta (29, 55)
Screenshot: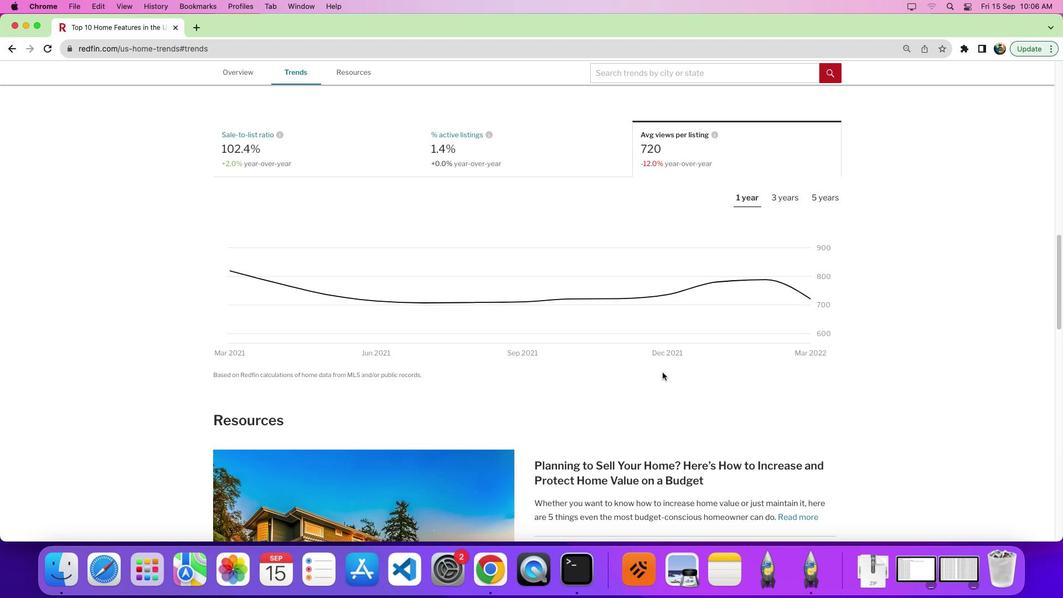 
Action: Mouse scrolled (643, 371) with delta (29, 56)
Screenshot: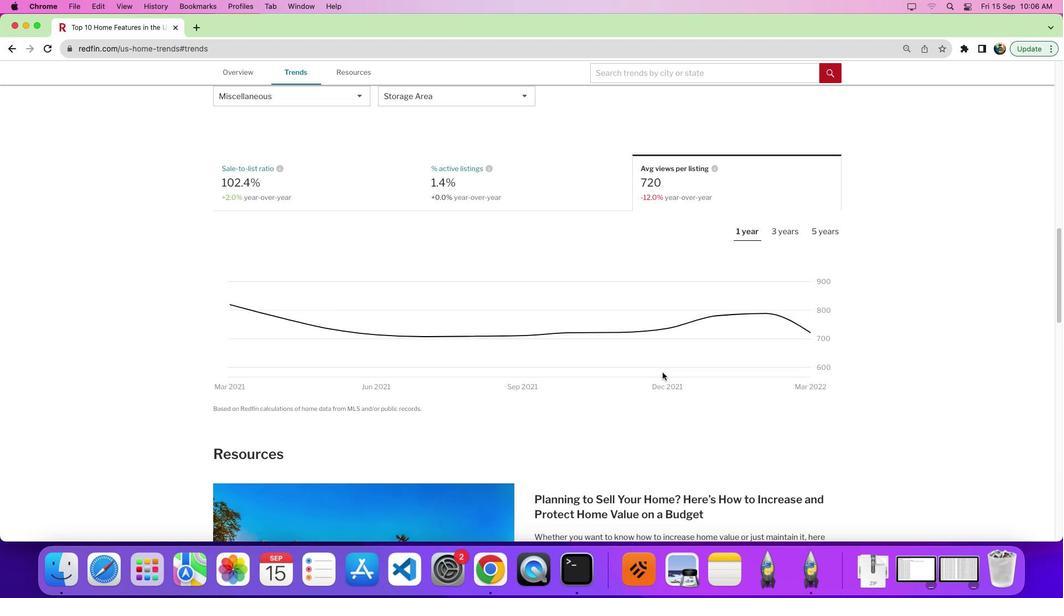 
Action: Mouse scrolled (643, 371) with delta (29, 54)
Screenshot: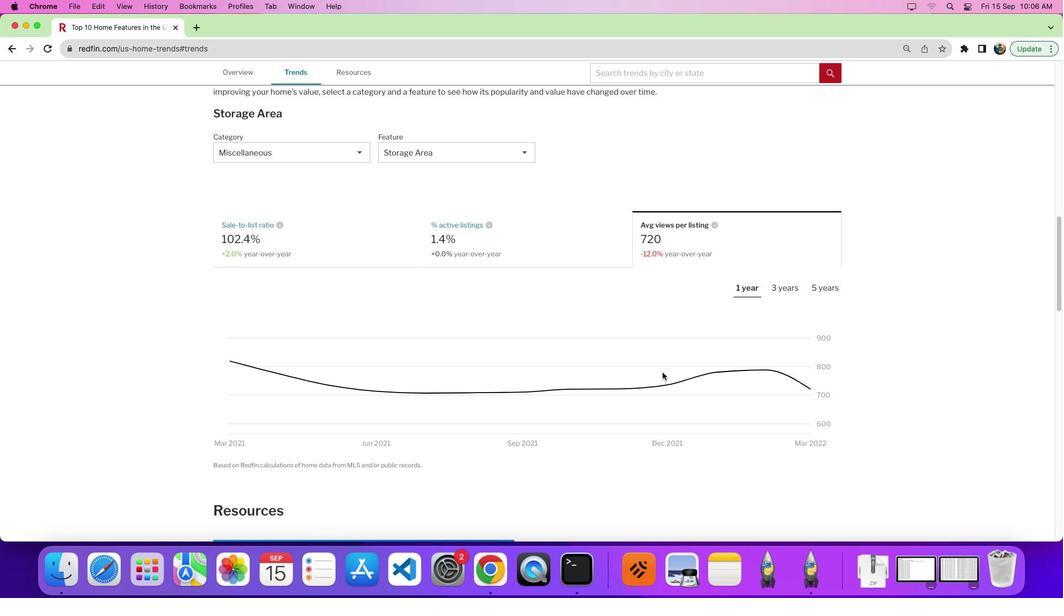 
Action: Mouse scrolled (643, 371) with delta (29, 54)
Screenshot: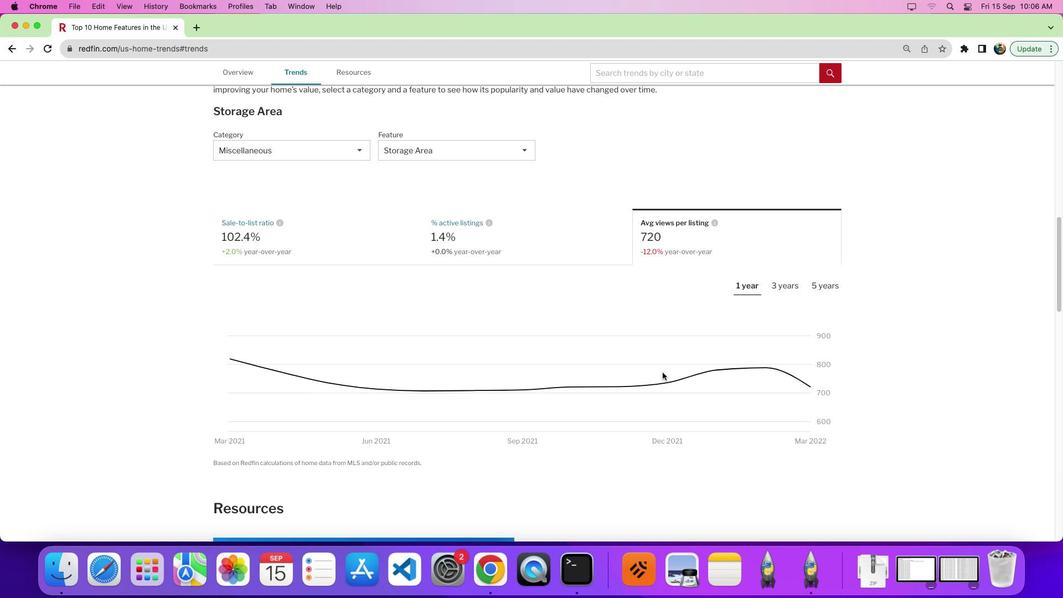 
